Task: Add a signature Marcus Martinez containing With heartfelt thanks and warm wishes, Marcus Martinez to email address softage.3@softage.net and add a label Consulting contracts
Action: Mouse moved to (80, 106)
Screenshot: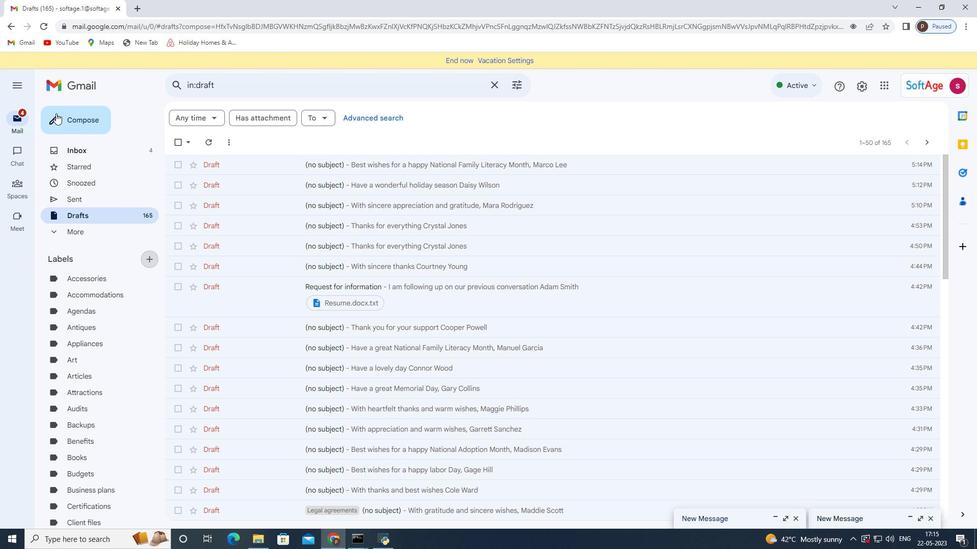 
Action: Mouse pressed left at (80, 106)
Screenshot: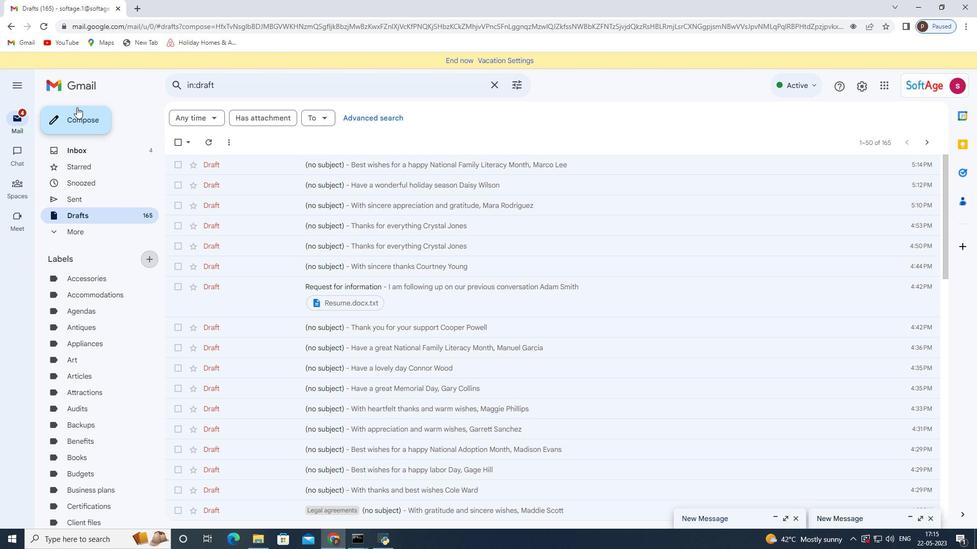 
Action: Mouse moved to (558, 510)
Screenshot: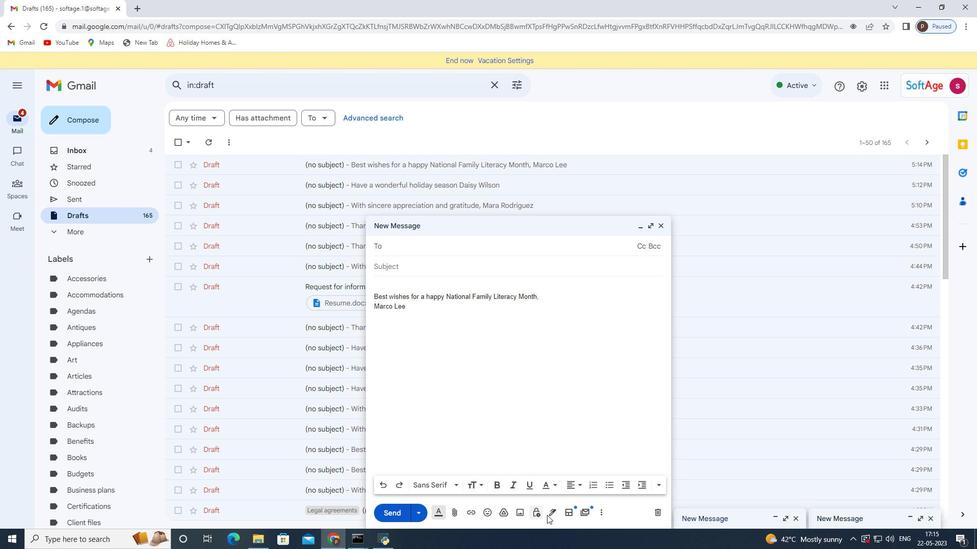 
Action: Mouse pressed left at (558, 510)
Screenshot: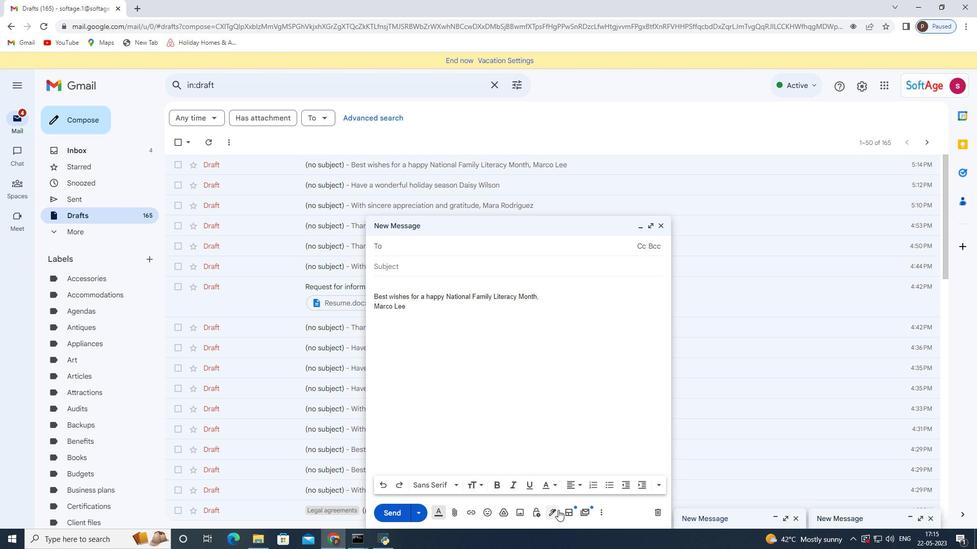 
Action: Mouse moved to (598, 458)
Screenshot: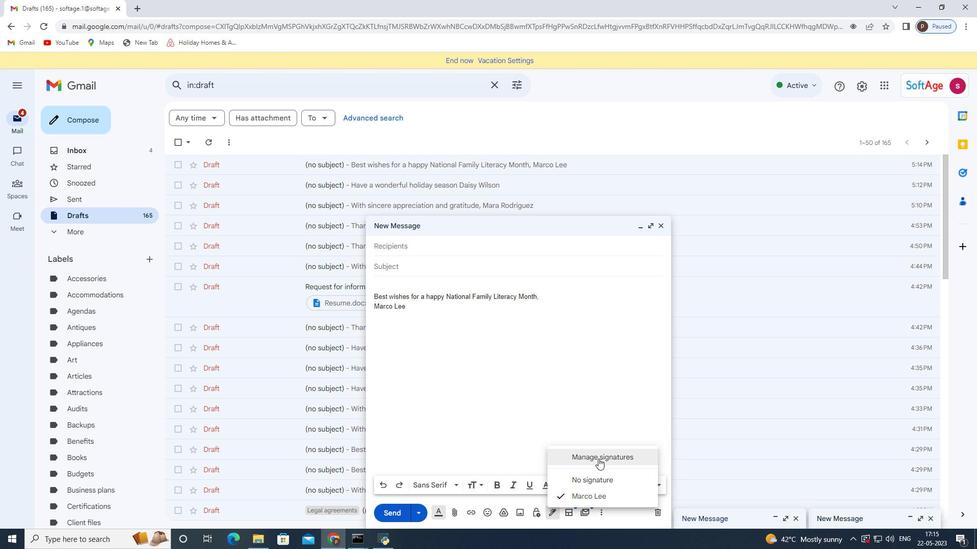 
Action: Mouse pressed left at (598, 458)
Screenshot: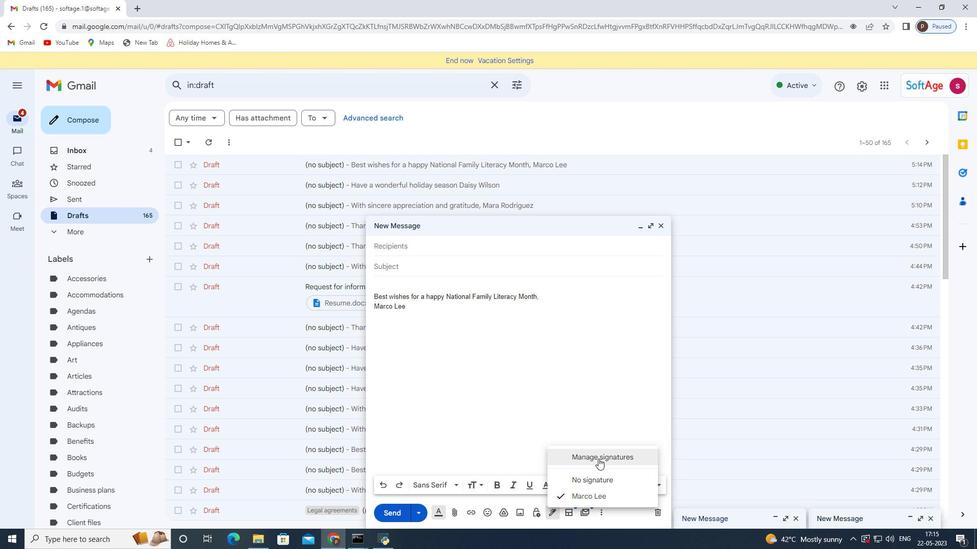 
Action: Mouse moved to (664, 225)
Screenshot: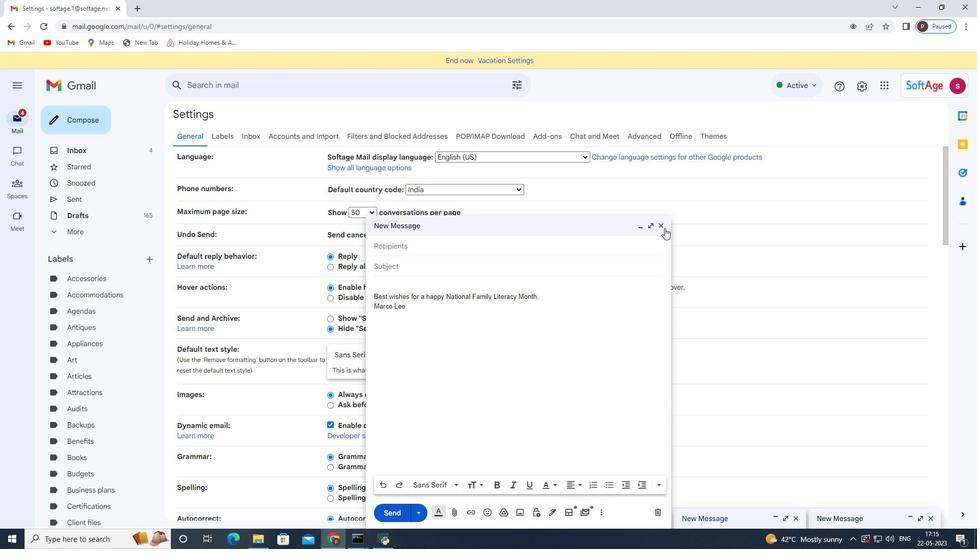 
Action: Mouse pressed left at (664, 225)
Screenshot: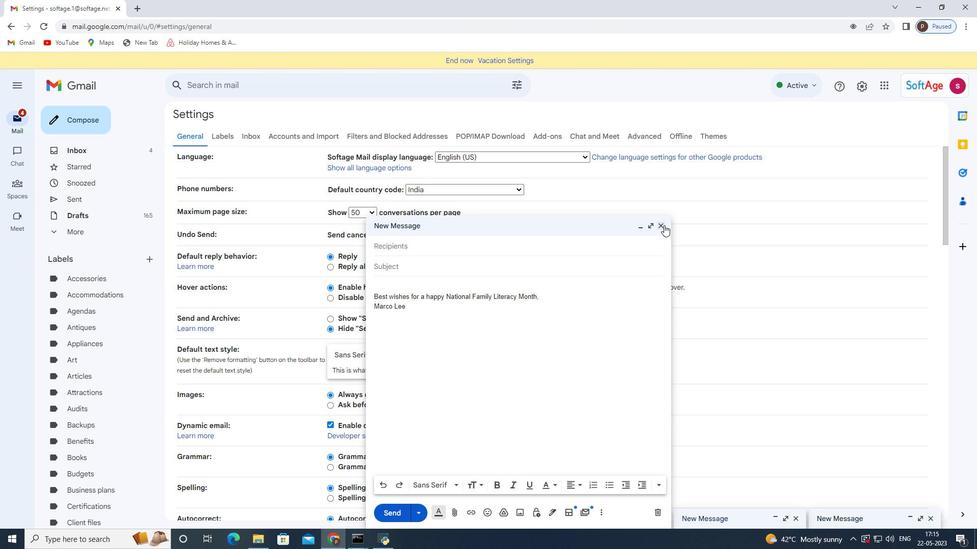
Action: Mouse moved to (246, 312)
Screenshot: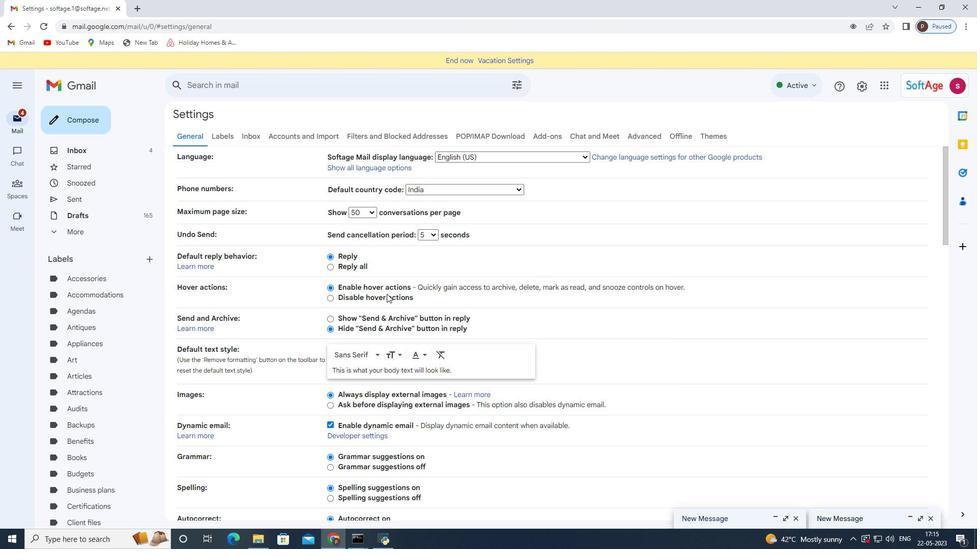 
Action: Mouse scrolled (246, 312) with delta (0, 0)
Screenshot: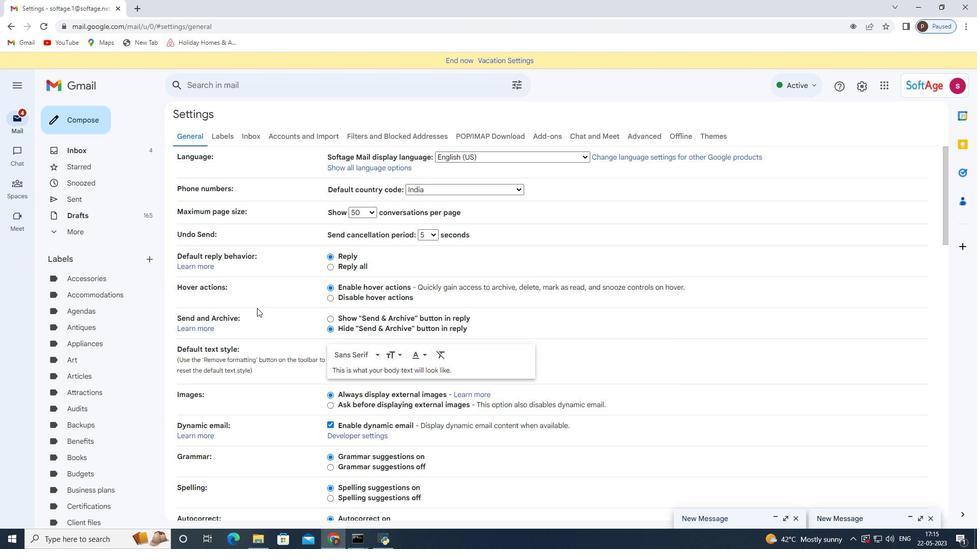 
Action: Mouse moved to (245, 314)
Screenshot: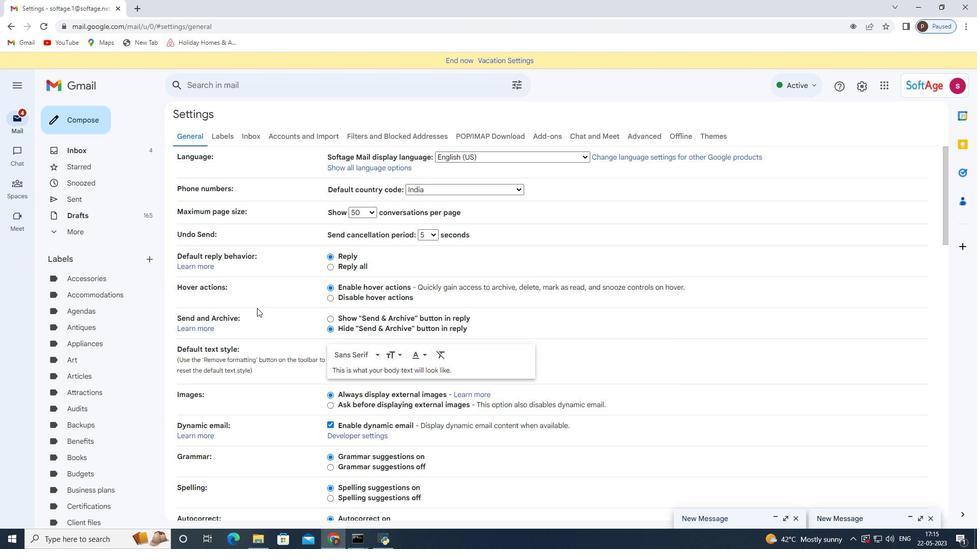 
Action: Mouse scrolled (245, 313) with delta (0, 0)
Screenshot: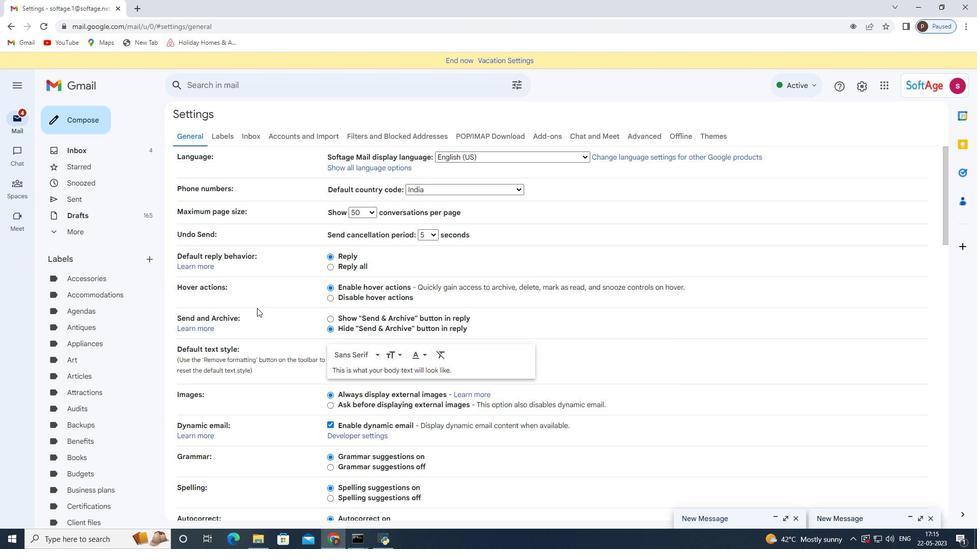 
Action: Mouse moved to (241, 319)
Screenshot: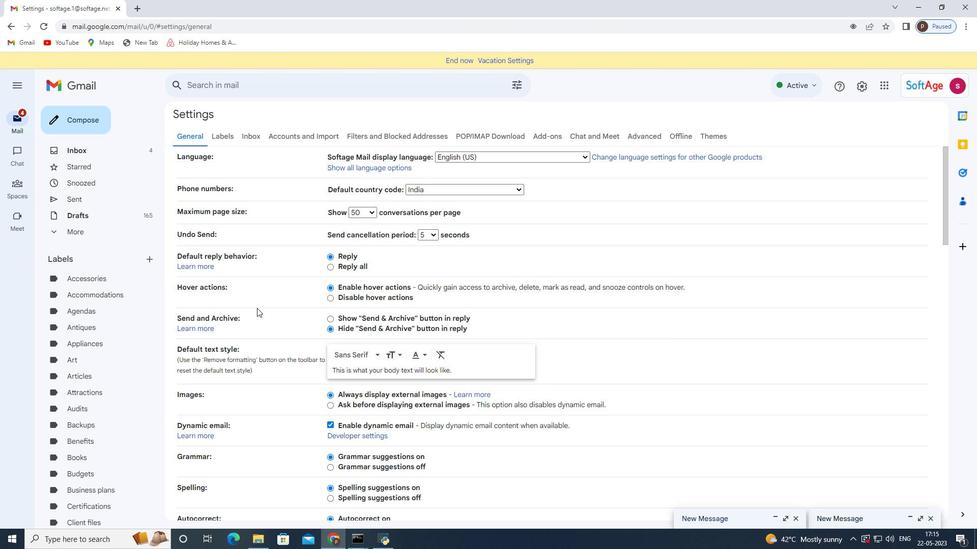 
Action: Mouse scrolled (241, 318) with delta (0, 0)
Screenshot: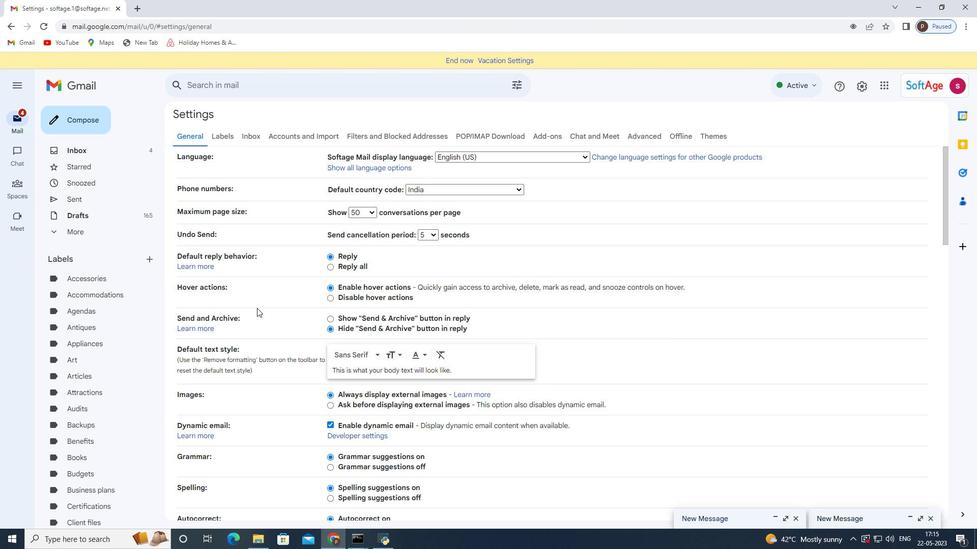 
Action: Mouse moved to (241, 320)
Screenshot: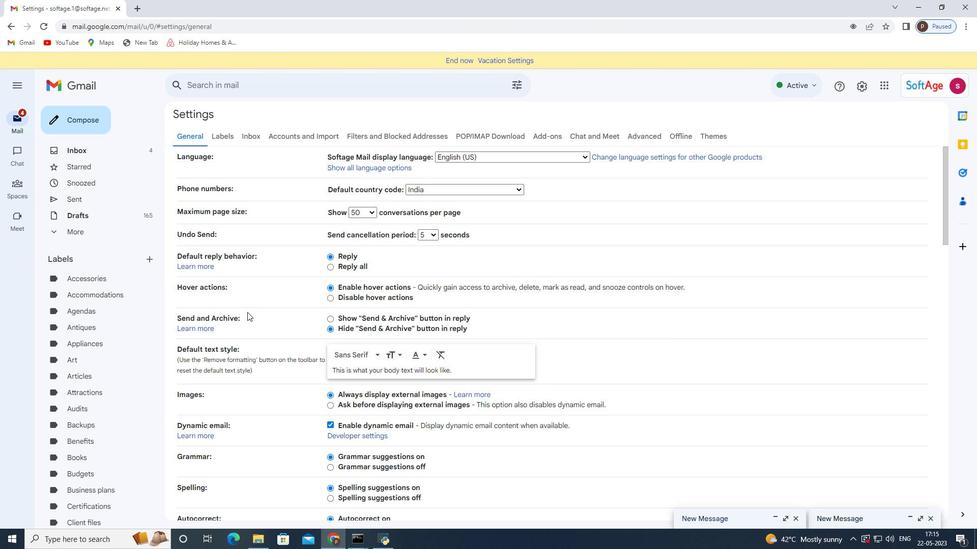 
Action: Mouse scrolled (241, 320) with delta (0, 0)
Screenshot: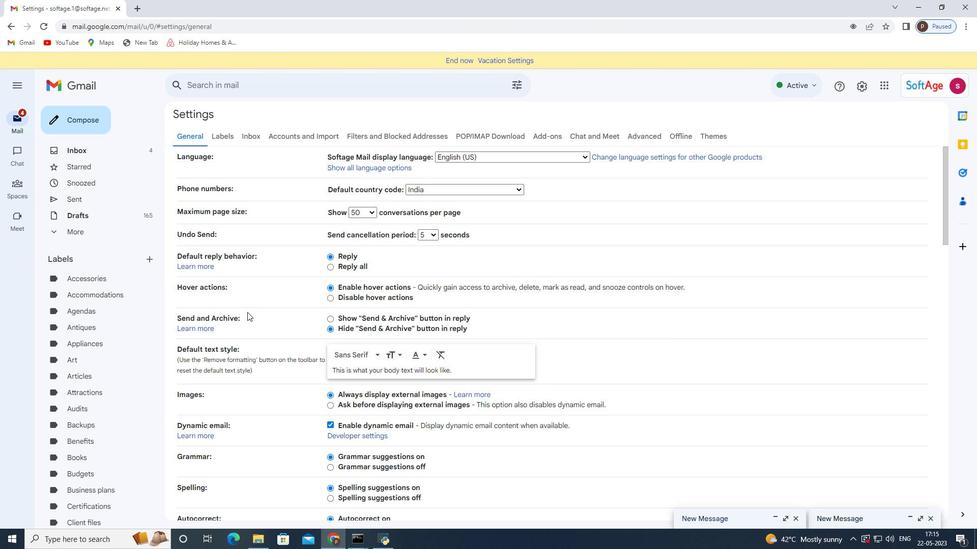 
Action: Mouse moved to (301, 323)
Screenshot: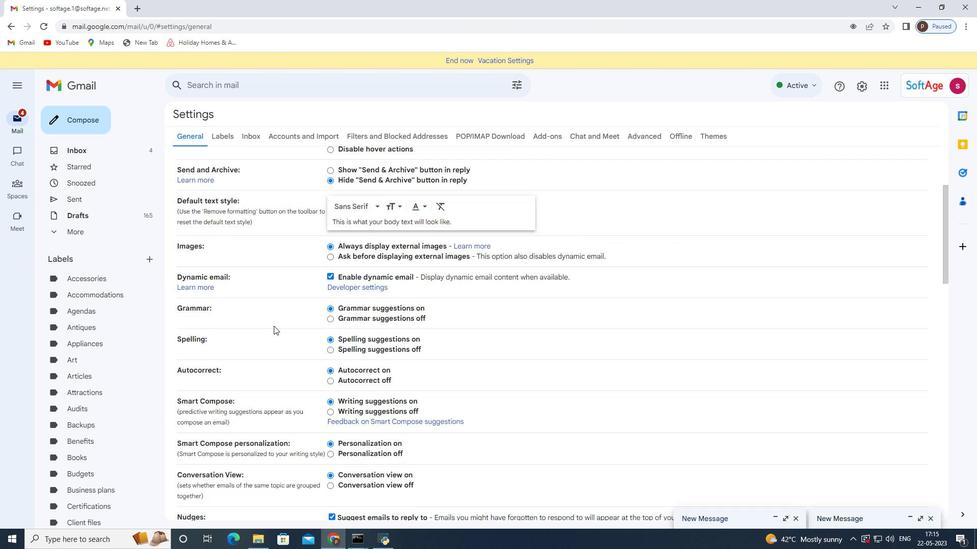 
Action: Mouse scrolled (301, 323) with delta (0, 0)
Screenshot: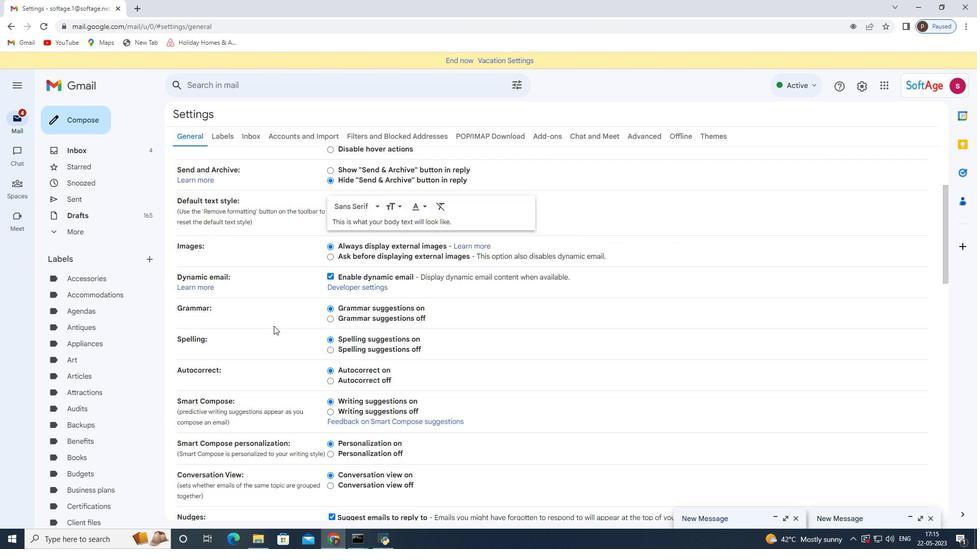 
Action: Mouse scrolled (301, 323) with delta (0, 0)
Screenshot: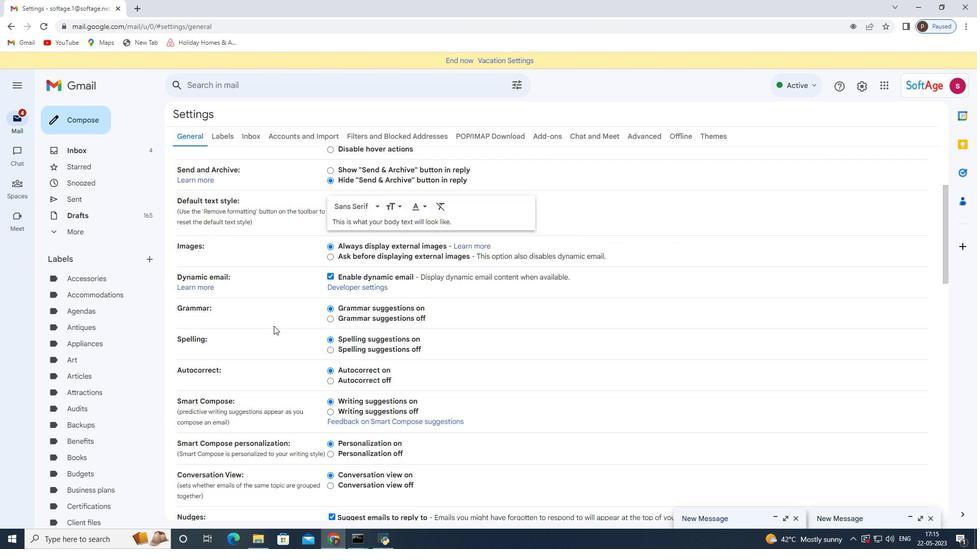 
Action: Mouse scrolled (301, 323) with delta (0, 0)
Screenshot: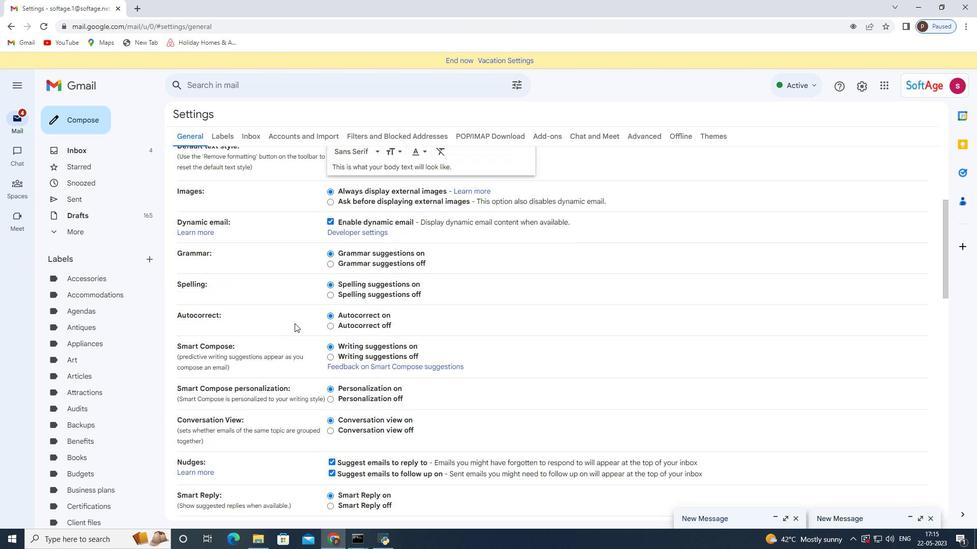 
Action: Mouse scrolled (301, 323) with delta (0, 0)
Screenshot: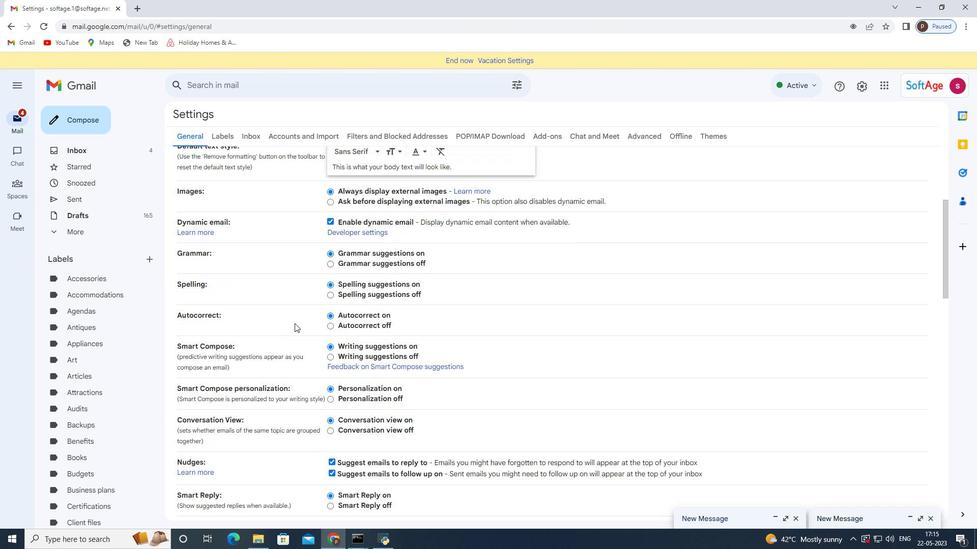 
Action: Mouse moved to (302, 323)
Screenshot: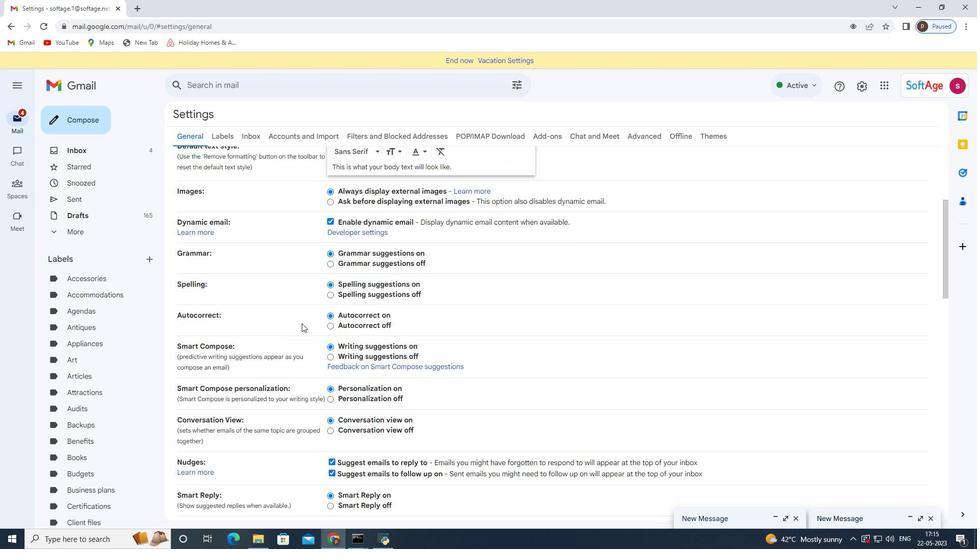 
Action: Mouse scrolled (302, 323) with delta (0, 0)
Screenshot: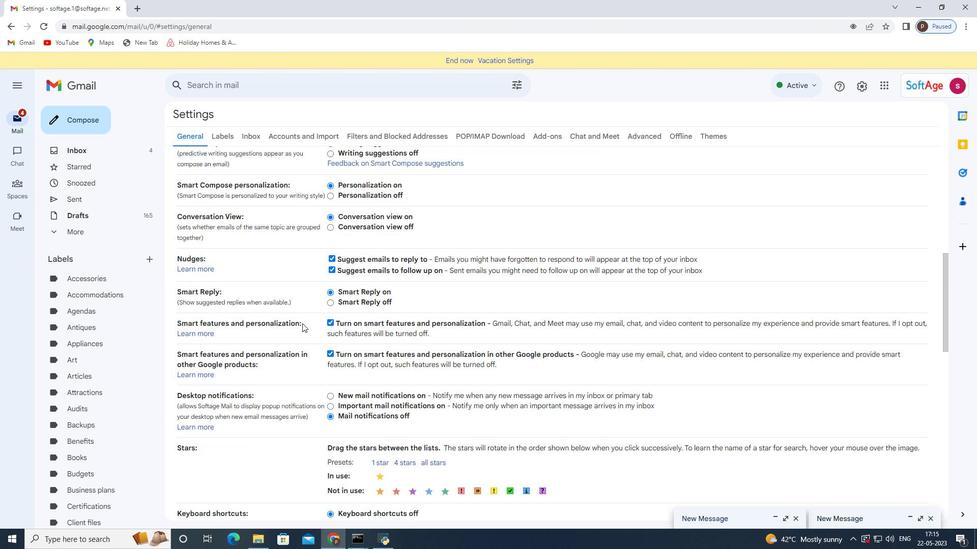 
Action: Mouse scrolled (302, 323) with delta (0, 0)
Screenshot: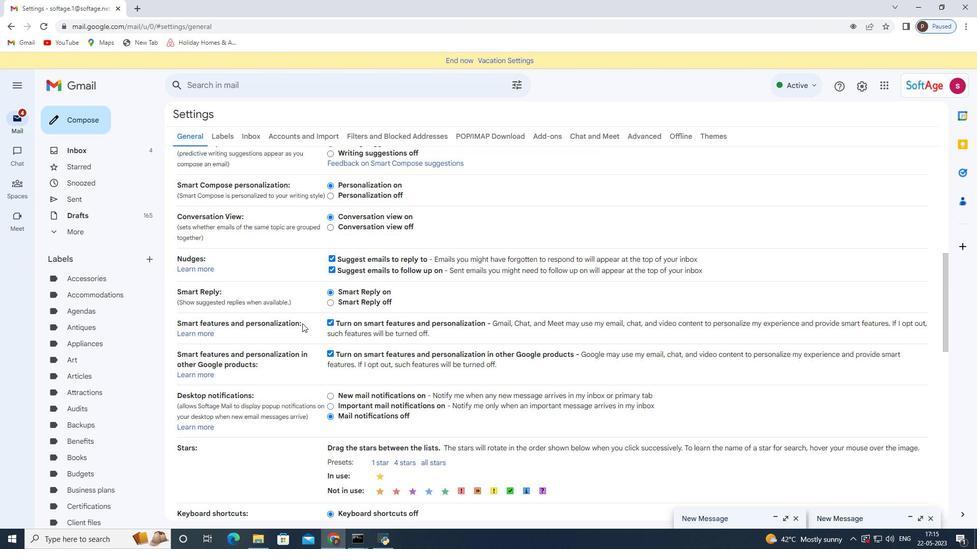 
Action: Mouse scrolled (302, 323) with delta (0, 0)
Screenshot: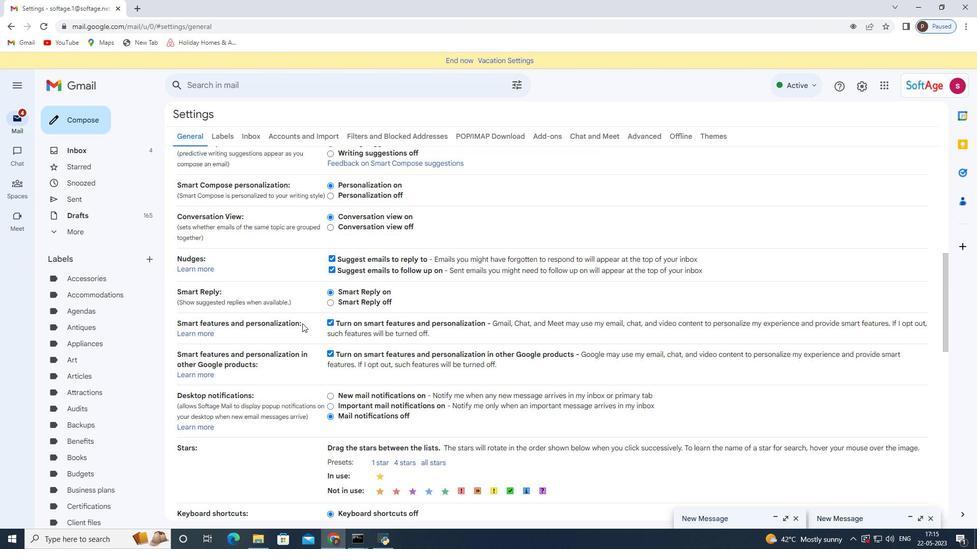 
Action: Mouse scrolled (302, 323) with delta (0, 0)
Screenshot: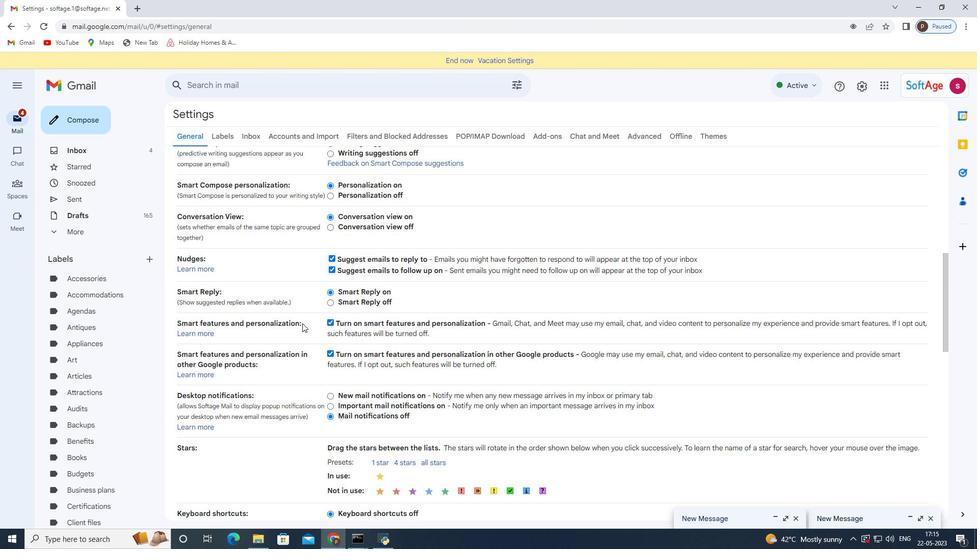 
Action: Mouse moved to (306, 323)
Screenshot: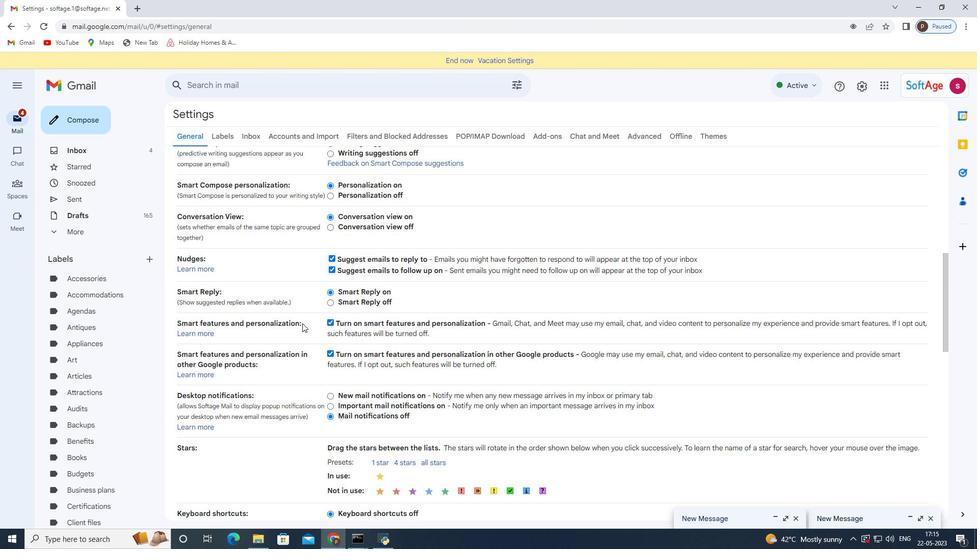 
Action: Mouse scrolled (306, 322) with delta (0, 0)
Screenshot: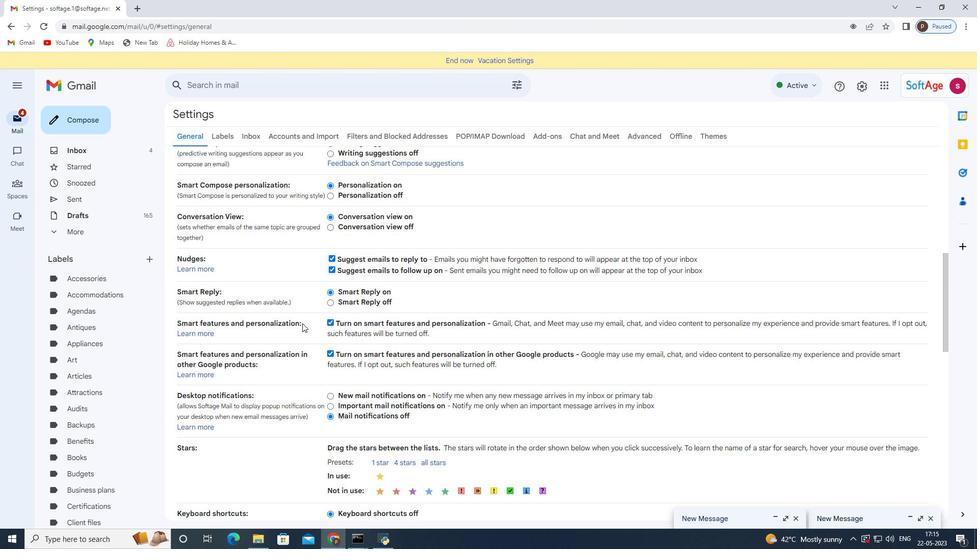 
Action: Mouse moved to (432, 400)
Screenshot: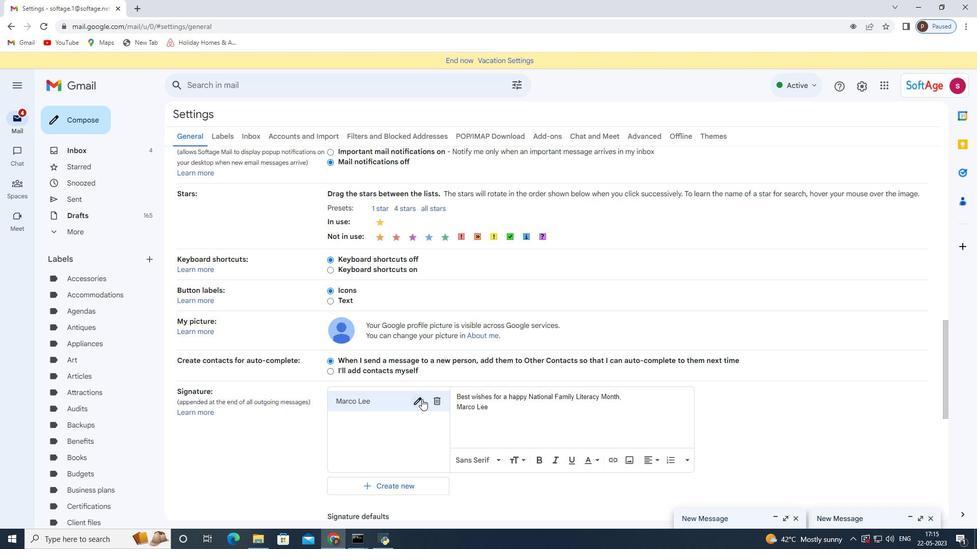 
Action: Mouse pressed left at (432, 400)
Screenshot: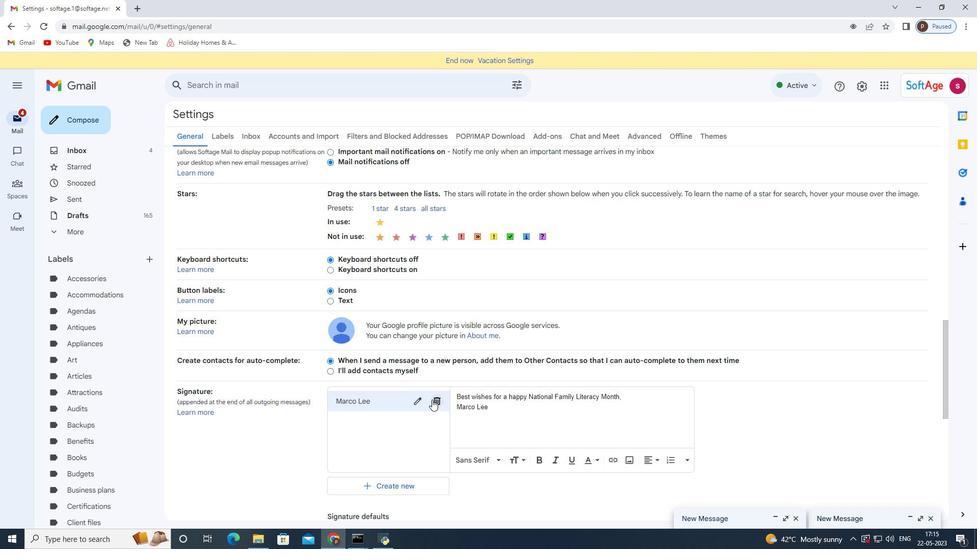 
Action: Mouse moved to (567, 306)
Screenshot: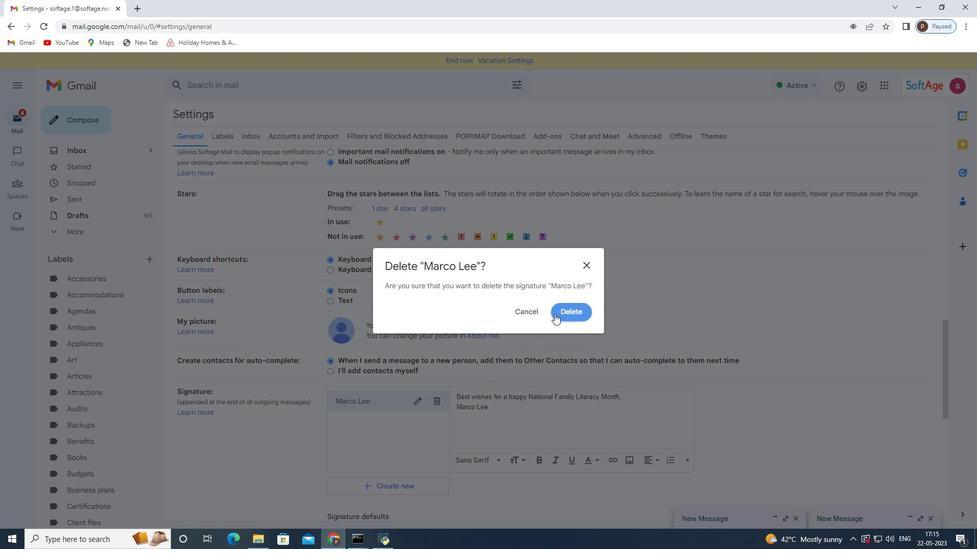 
Action: Mouse pressed left at (567, 306)
Screenshot: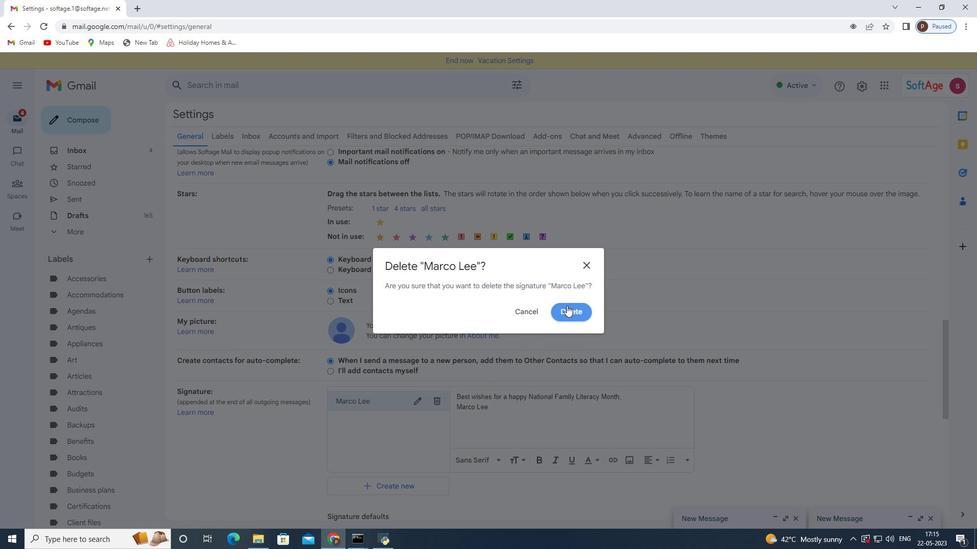 
Action: Mouse moved to (351, 409)
Screenshot: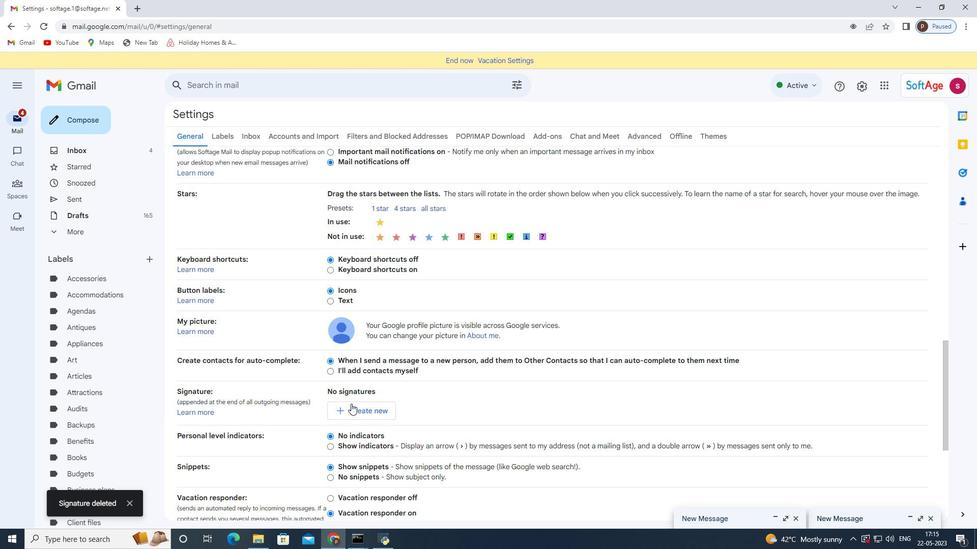 
Action: Mouse pressed left at (351, 409)
Screenshot: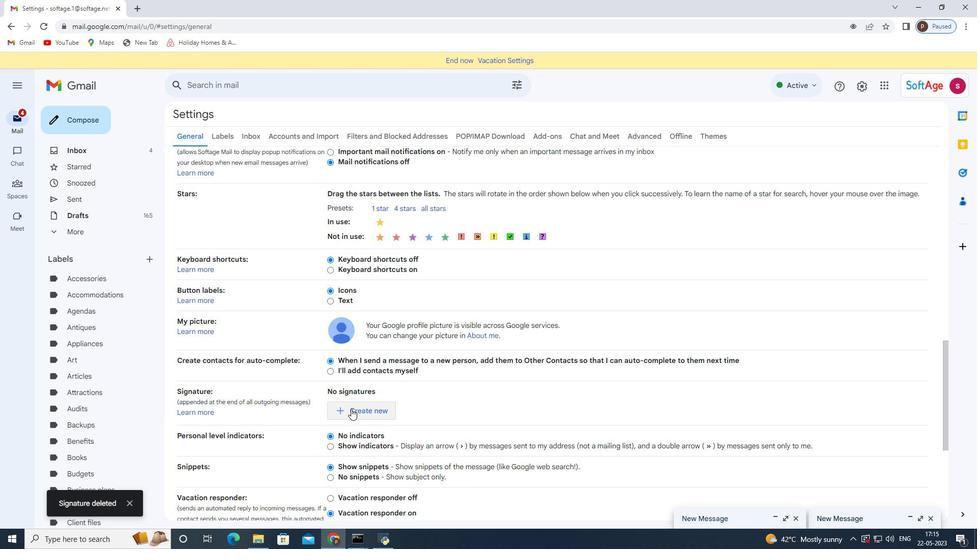 
Action: Mouse moved to (398, 288)
Screenshot: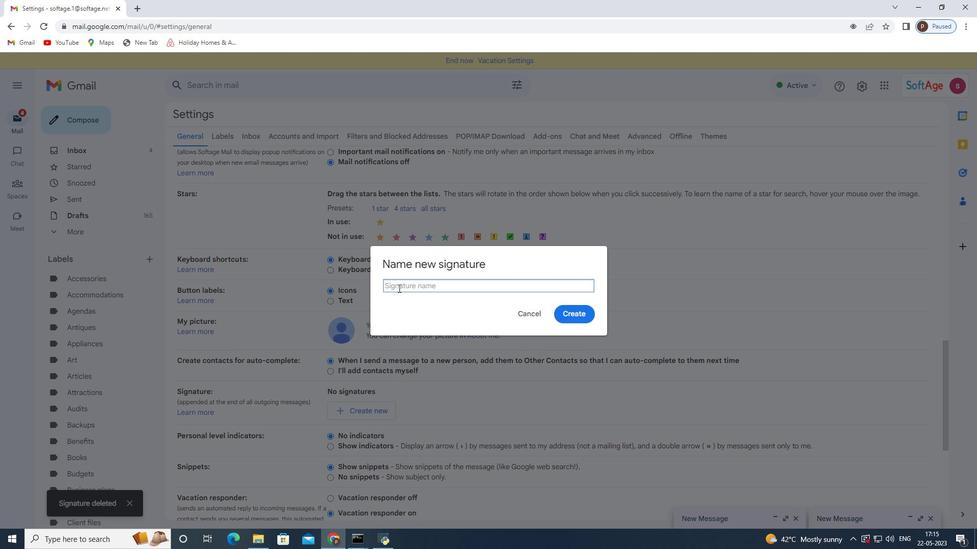 
Action: Mouse pressed left at (398, 288)
Screenshot: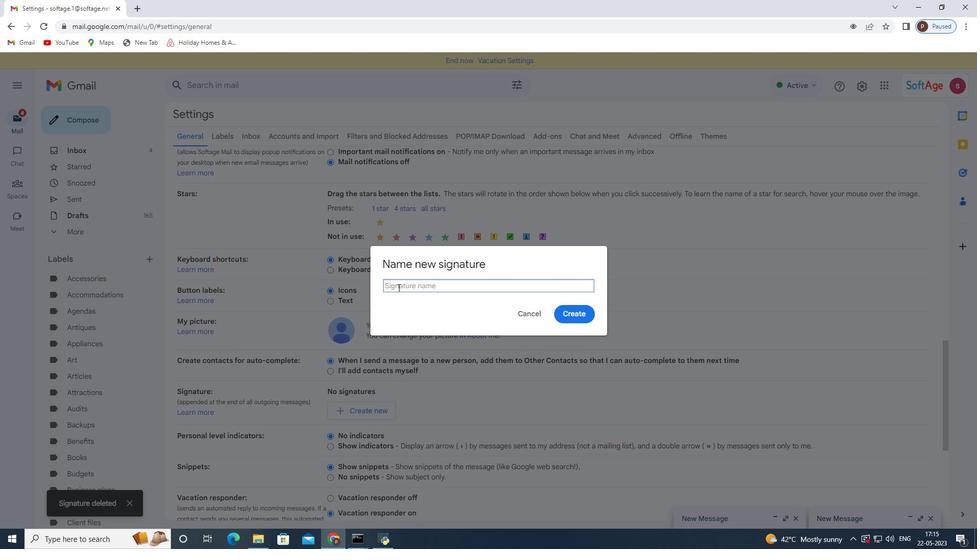 
Action: Key pressed <Key.shift>Marcus<Key.space><Key.shift>Martinez
Screenshot: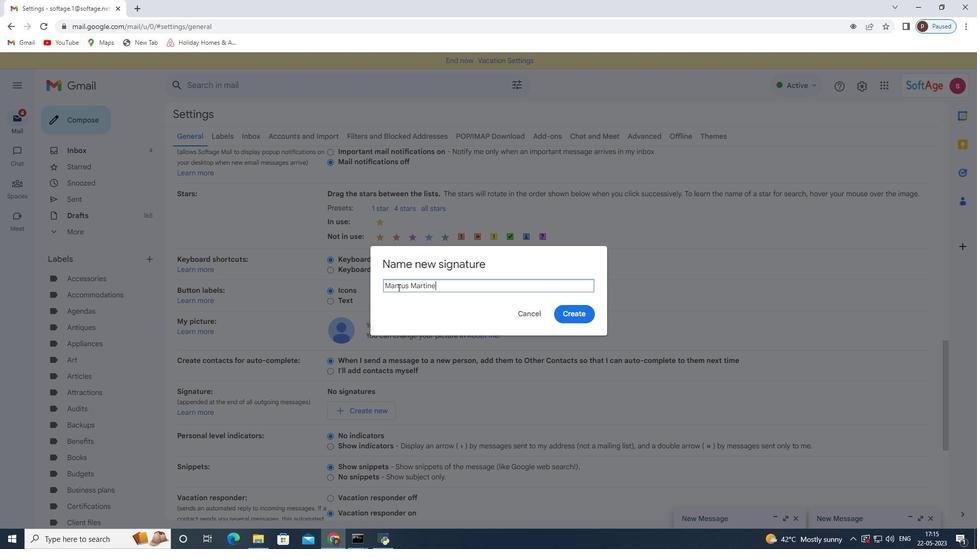 
Action: Mouse moved to (567, 316)
Screenshot: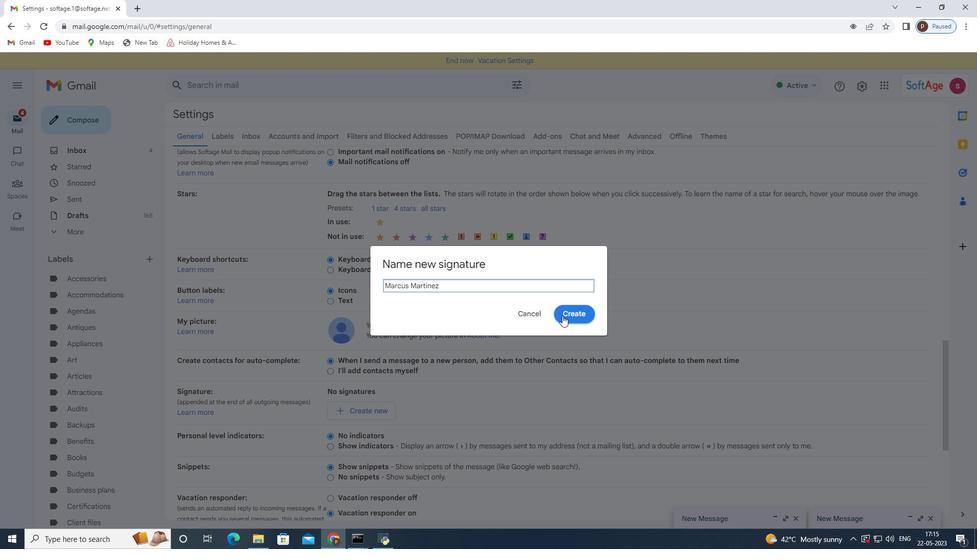 
Action: Mouse pressed left at (567, 316)
Screenshot: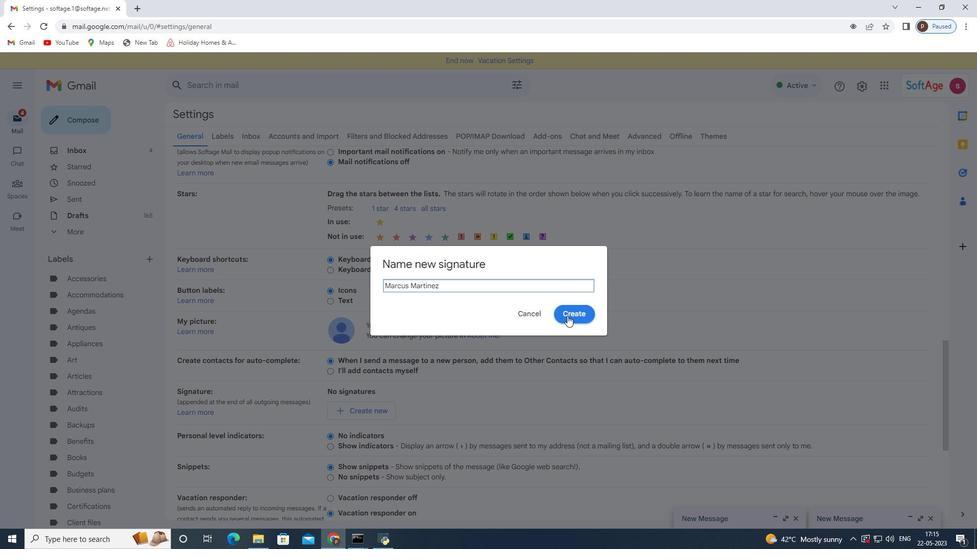 
Action: Mouse moved to (415, 332)
Screenshot: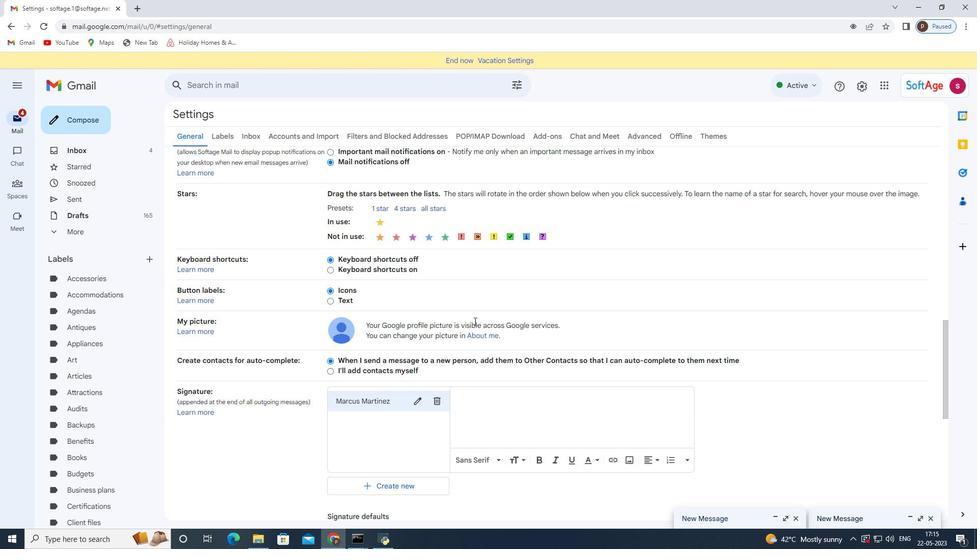 
Action: Mouse scrolled (415, 331) with delta (0, 0)
Screenshot: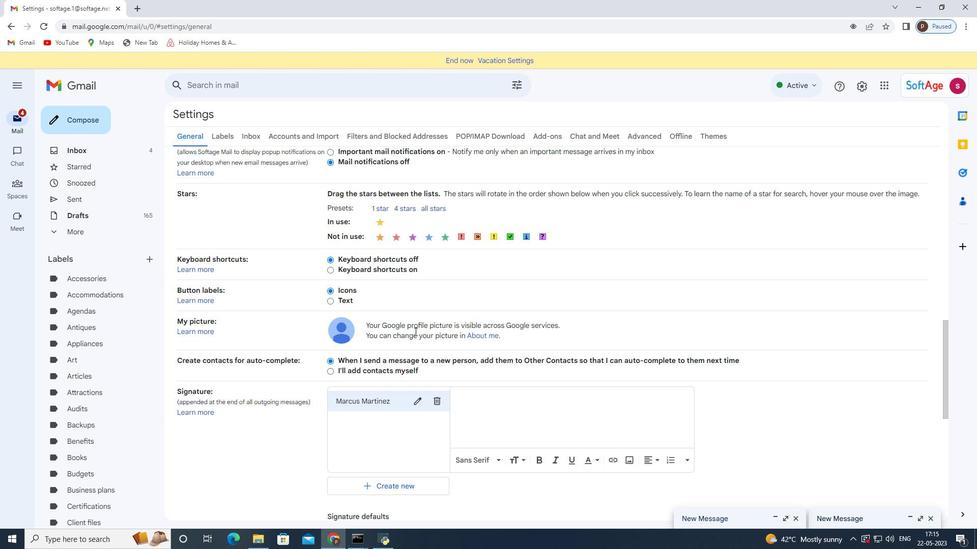 
Action: Mouse moved to (479, 345)
Screenshot: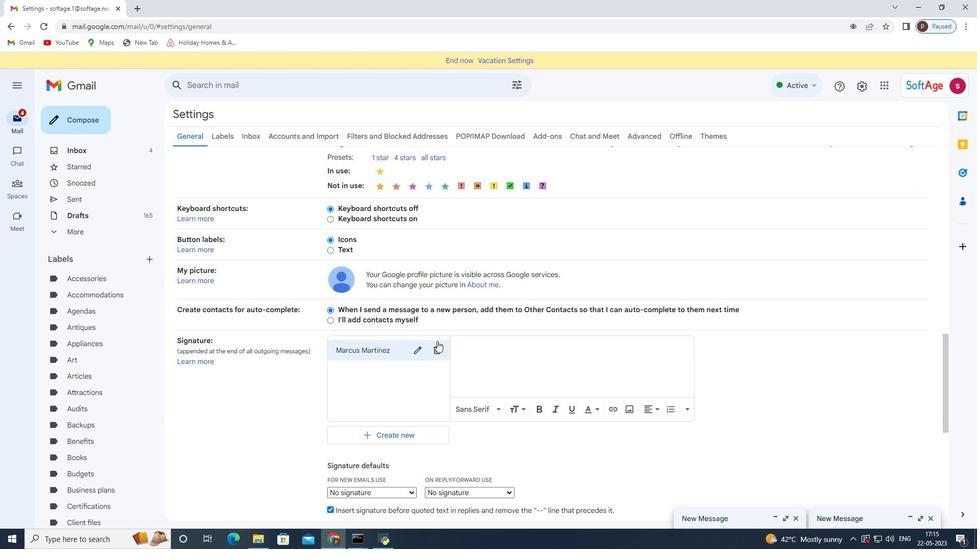 
Action: Mouse pressed left at (479, 345)
Screenshot: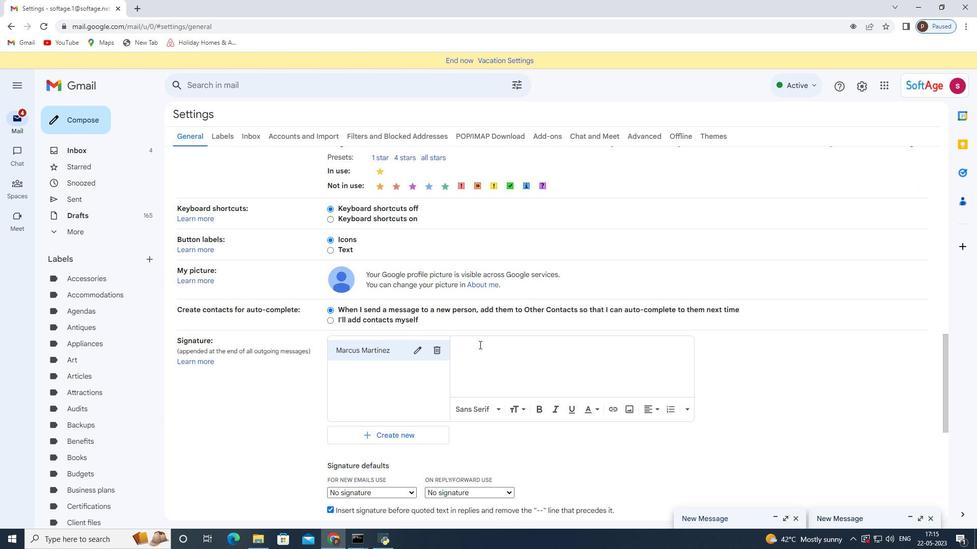 
Action: Key pressed <Key.shift>With<Key.space>heartfelt<Key.space>thanks<Key.space>and<Key.space>warm<Key.space>wishes,<Key.enter><Key.shift>Marcus<Key.space><Key.shift>Martinez
Screenshot: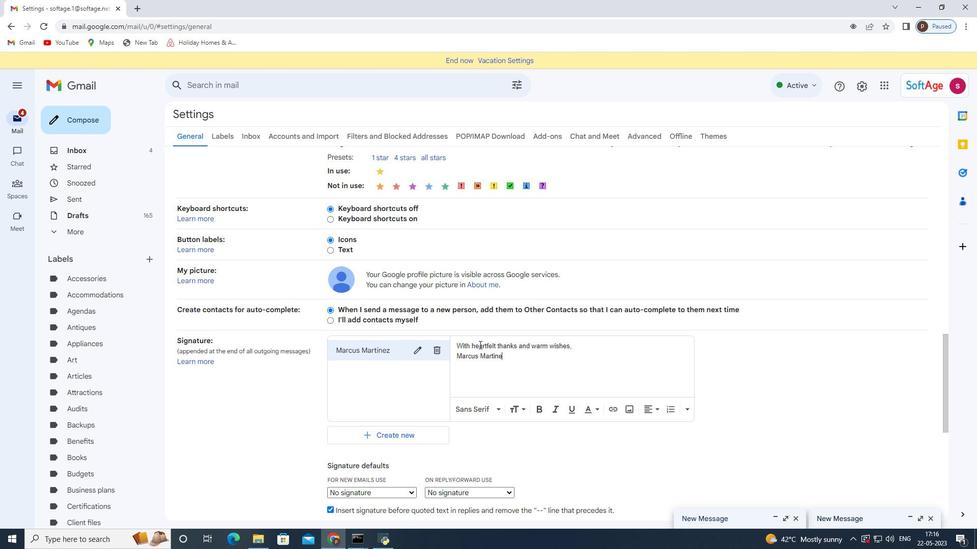
Action: Mouse moved to (482, 345)
Screenshot: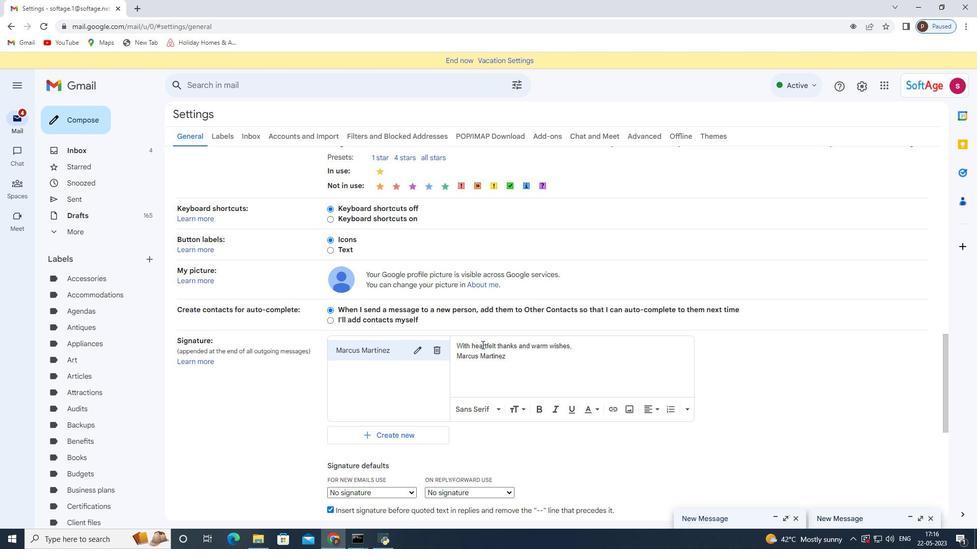
Action: Mouse scrolled (482, 344) with delta (0, 0)
Screenshot: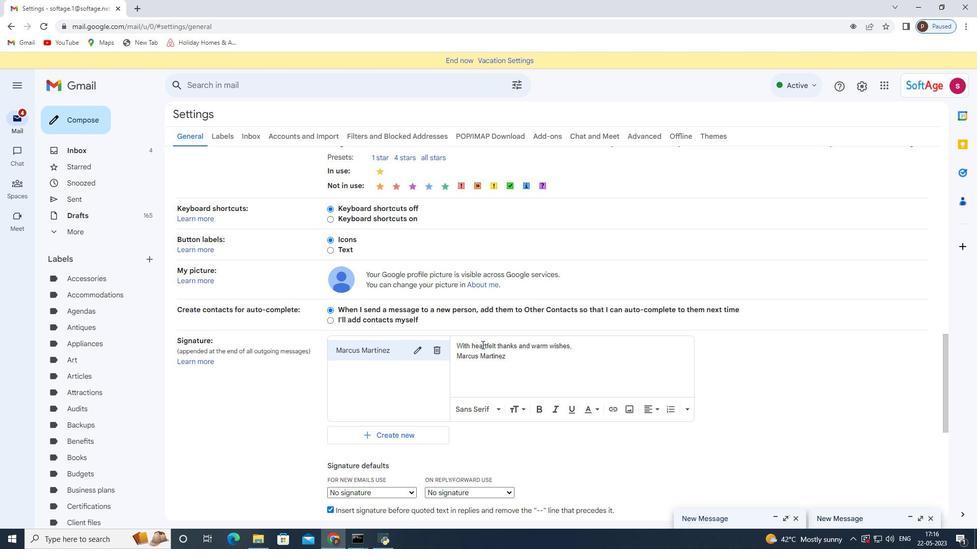 
Action: Mouse moved to (482, 346)
Screenshot: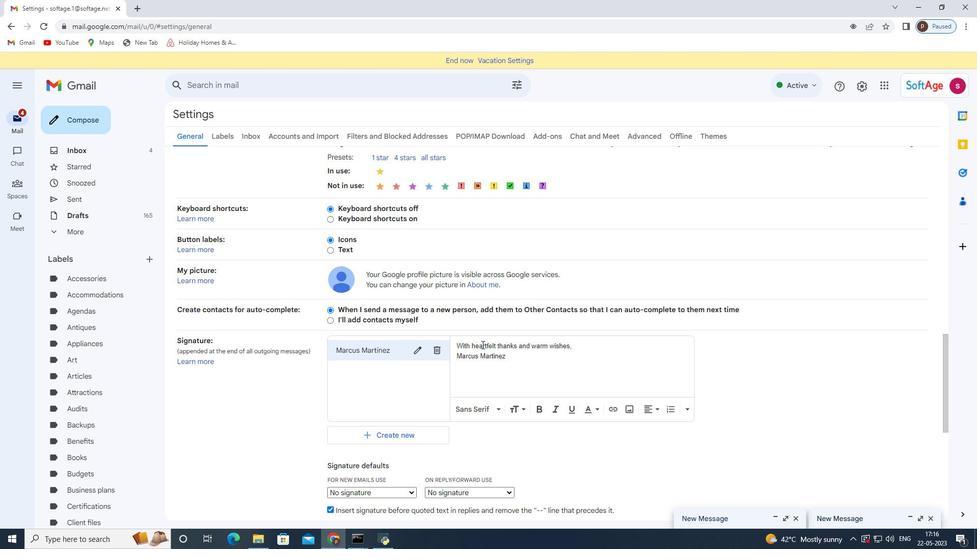 
Action: Mouse scrolled (482, 345) with delta (0, 0)
Screenshot: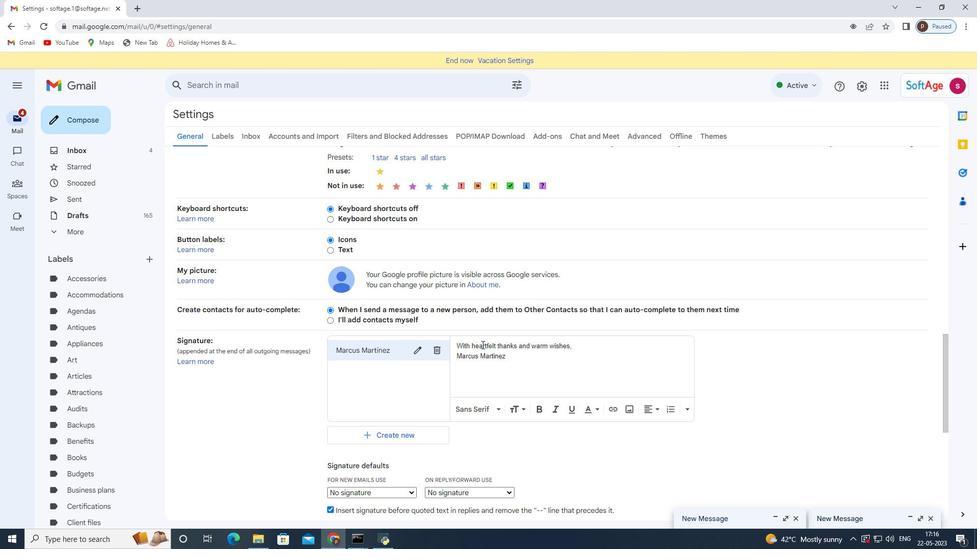
Action: Mouse moved to (380, 392)
Screenshot: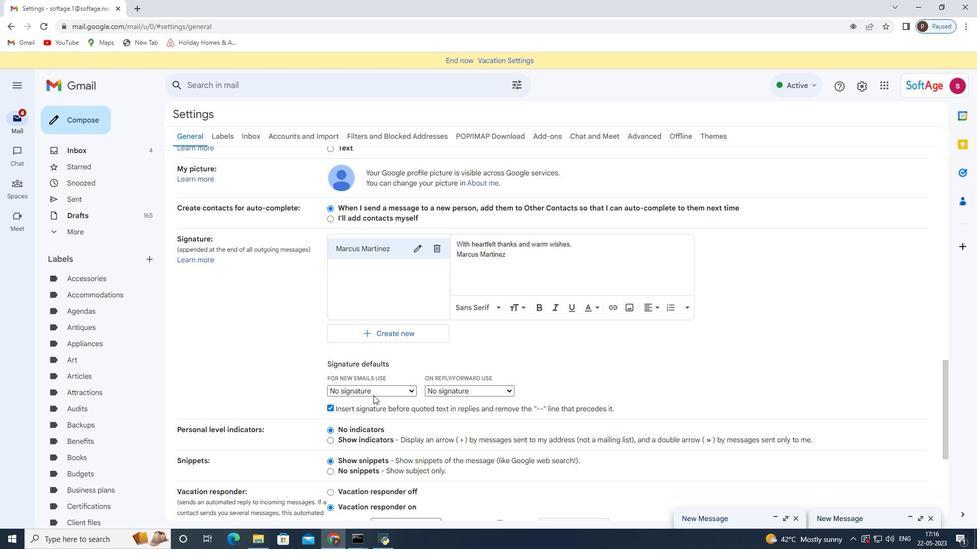 
Action: Mouse pressed left at (380, 392)
Screenshot: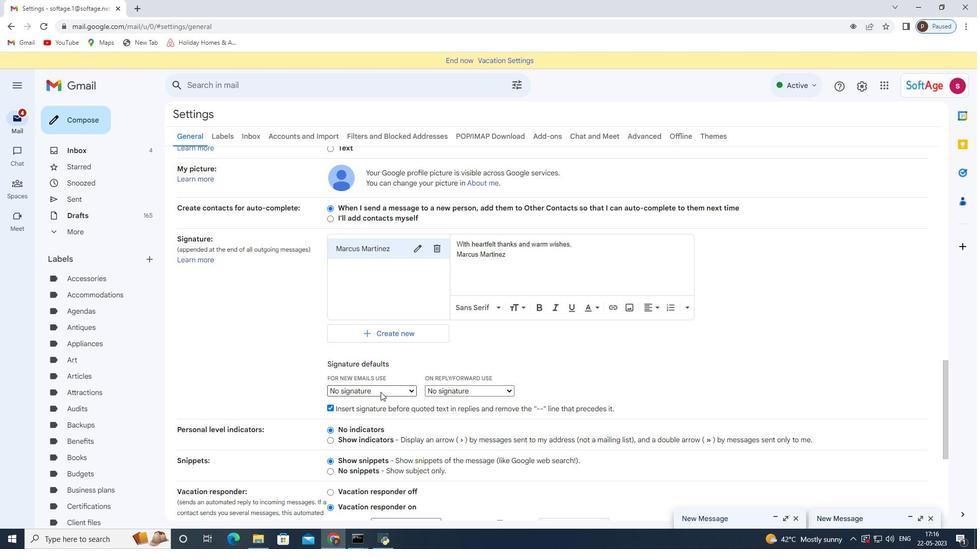 
Action: Mouse moved to (383, 407)
Screenshot: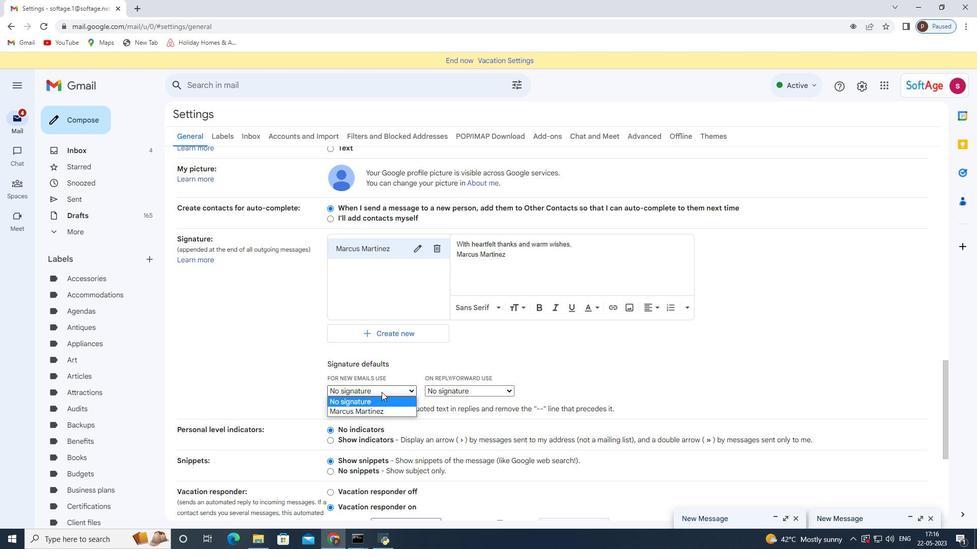 
Action: Mouse pressed left at (383, 407)
Screenshot: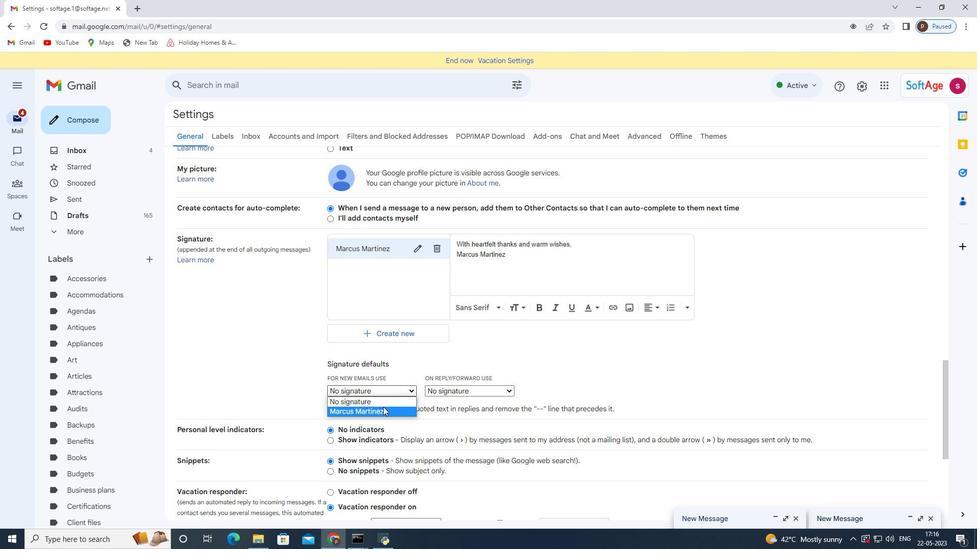 
Action: Mouse moved to (451, 396)
Screenshot: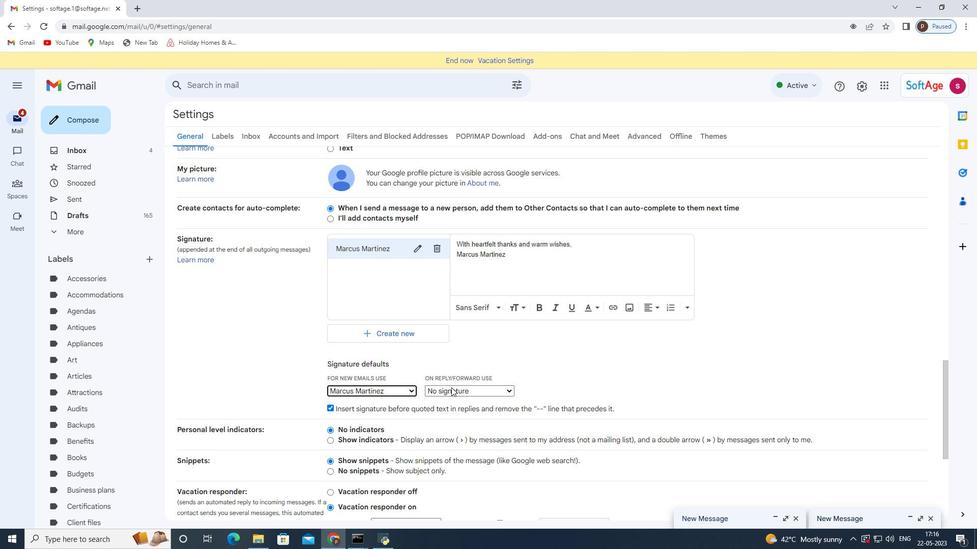 
Action: Mouse pressed left at (451, 396)
Screenshot: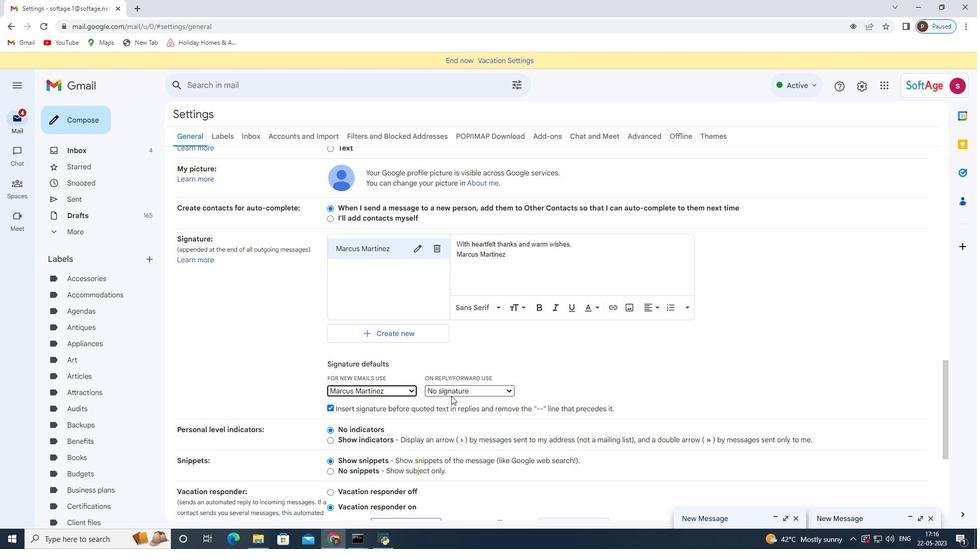 
Action: Mouse moved to (455, 414)
Screenshot: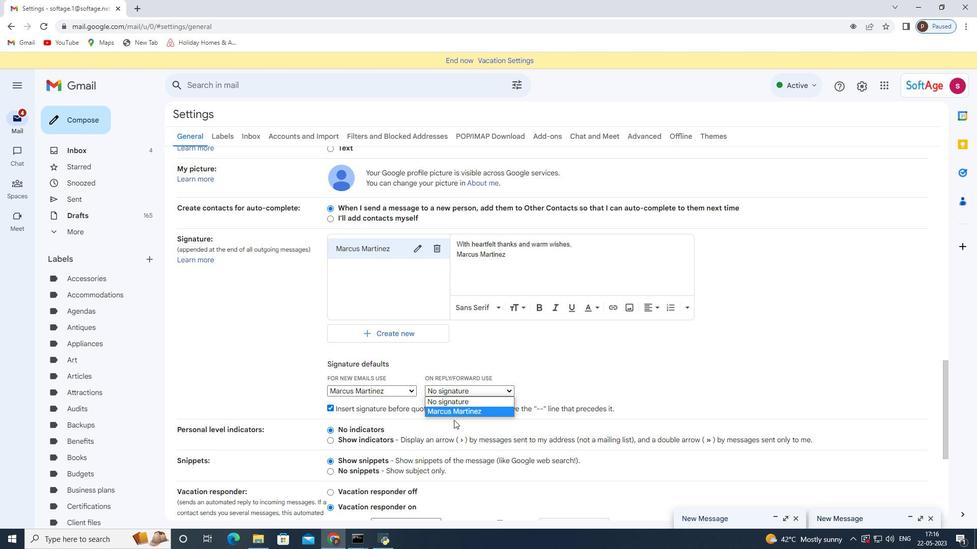 
Action: Mouse pressed left at (455, 414)
Screenshot: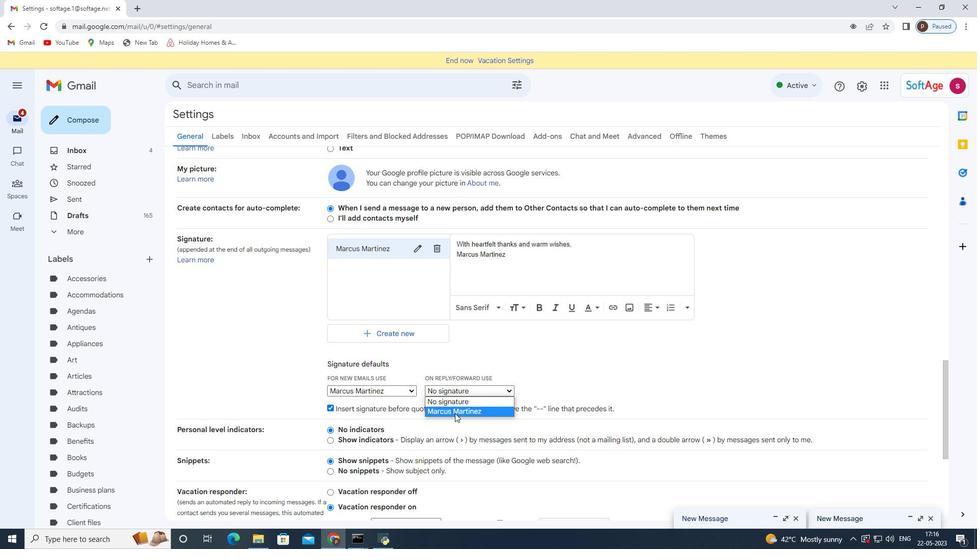 
Action: Mouse moved to (452, 414)
Screenshot: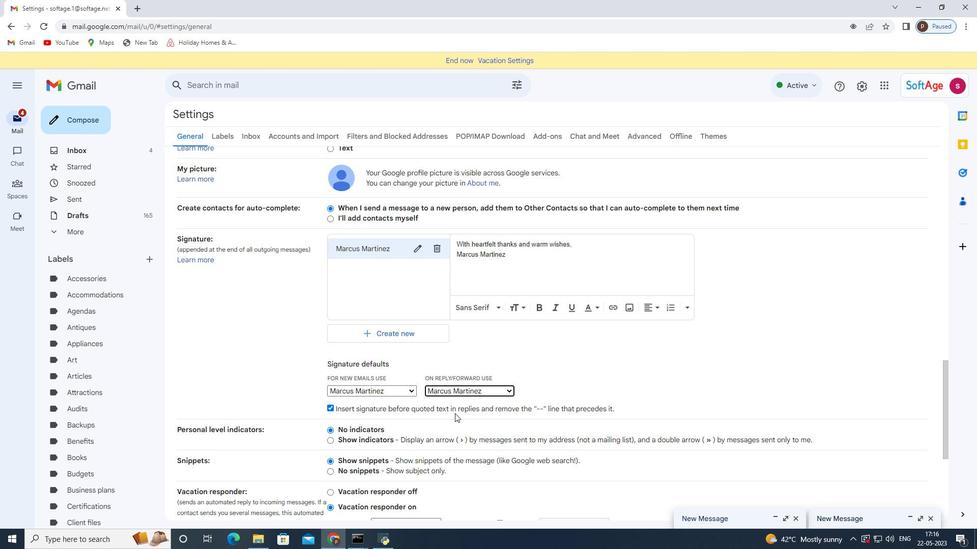 
Action: Mouse scrolled (452, 413) with delta (0, 0)
Screenshot: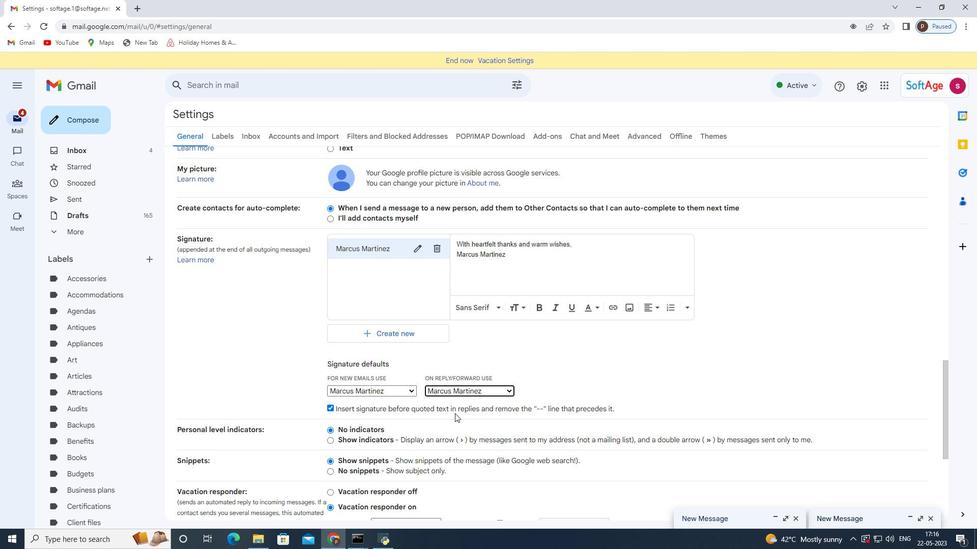 
Action: Mouse moved to (450, 415)
Screenshot: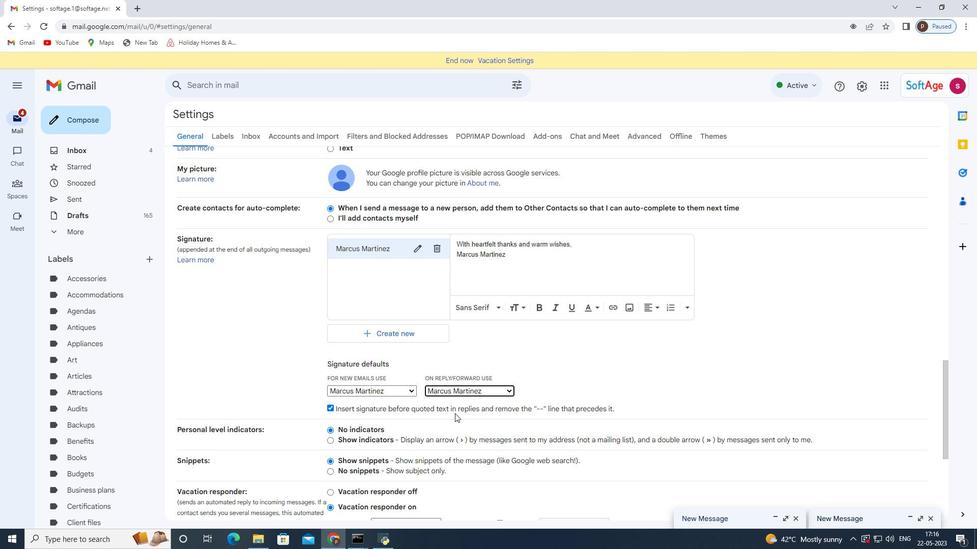 
Action: Mouse scrolled (450, 415) with delta (0, 0)
Screenshot: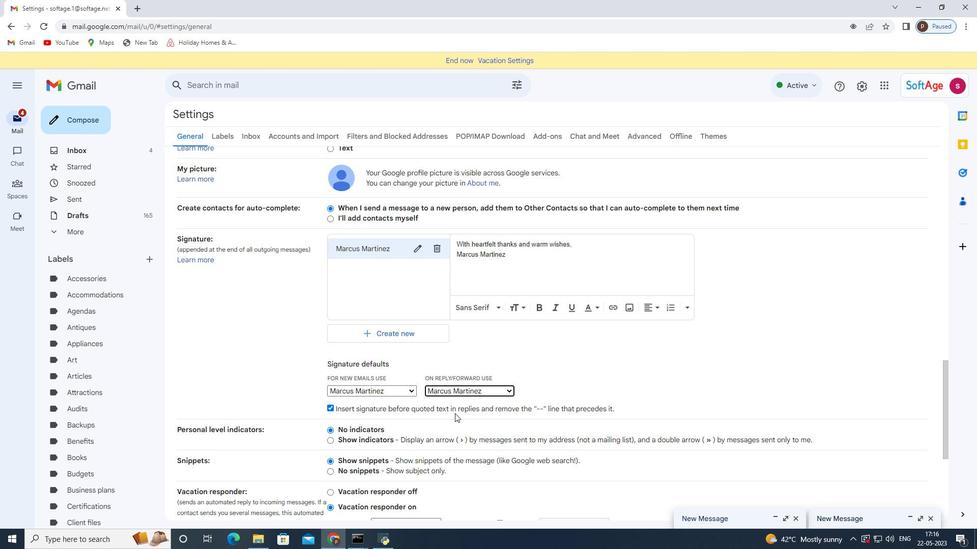
Action: Mouse moved to (449, 417)
Screenshot: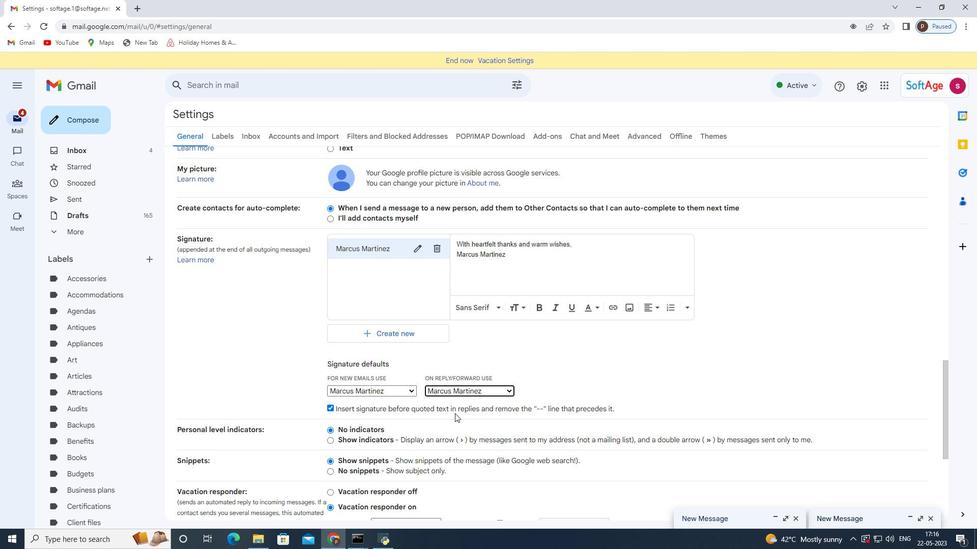 
Action: Mouse scrolled (449, 416) with delta (0, 0)
Screenshot: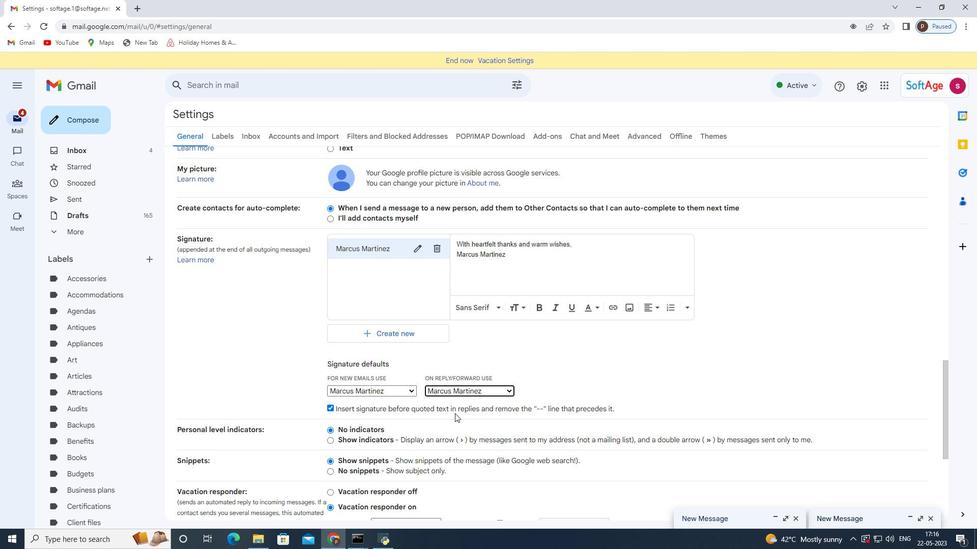 
Action: Mouse moved to (448, 419)
Screenshot: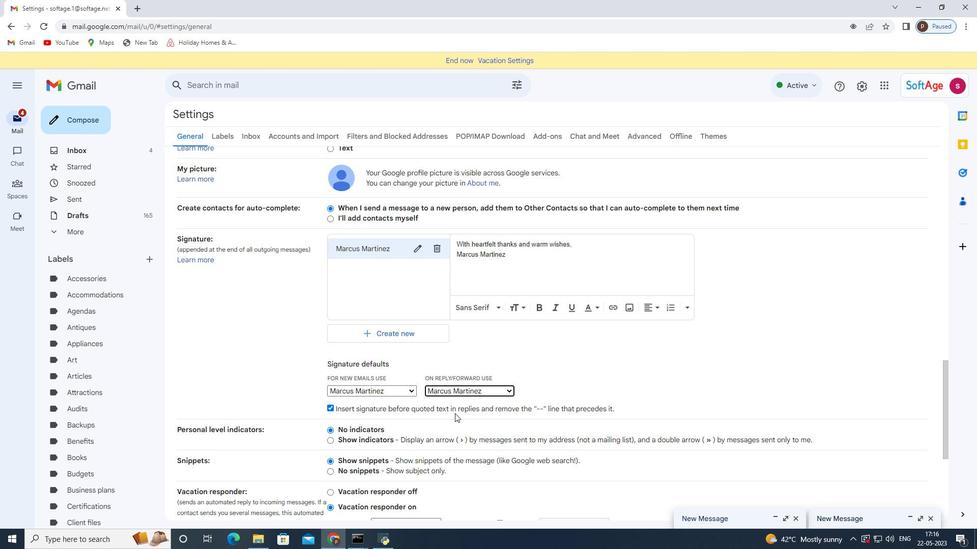 
Action: Mouse scrolled (448, 419) with delta (0, 0)
Screenshot: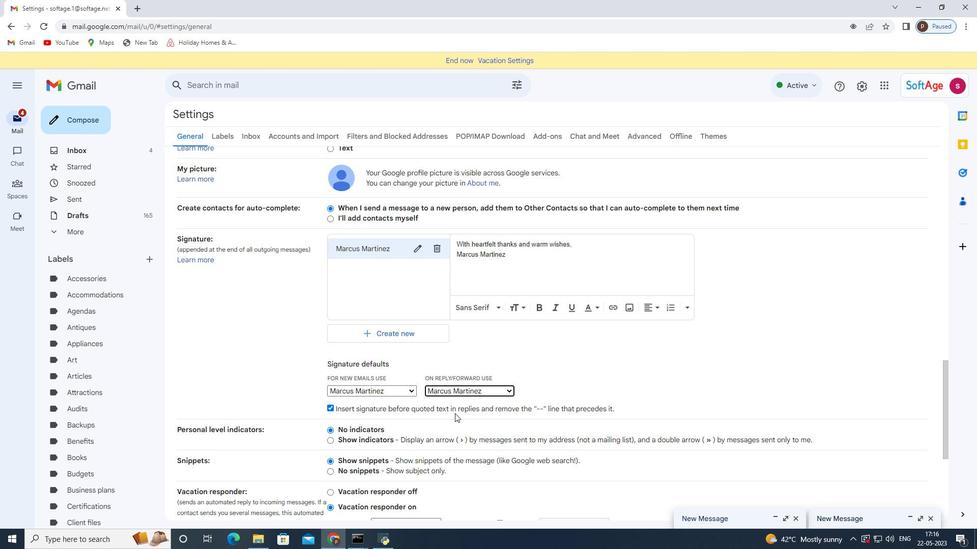 
Action: Mouse moved to (445, 425)
Screenshot: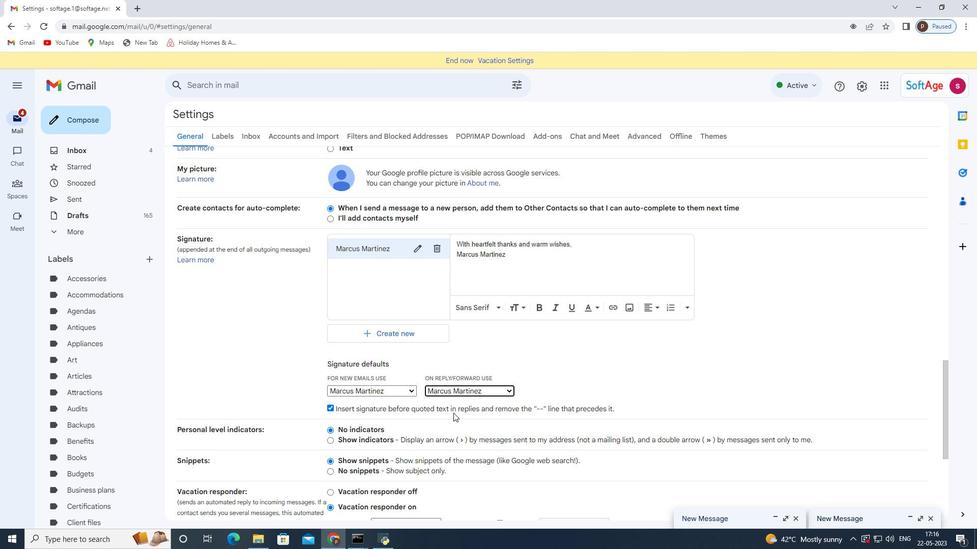 
Action: Mouse scrolled (445, 424) with delta (0, 0)
Screenshot: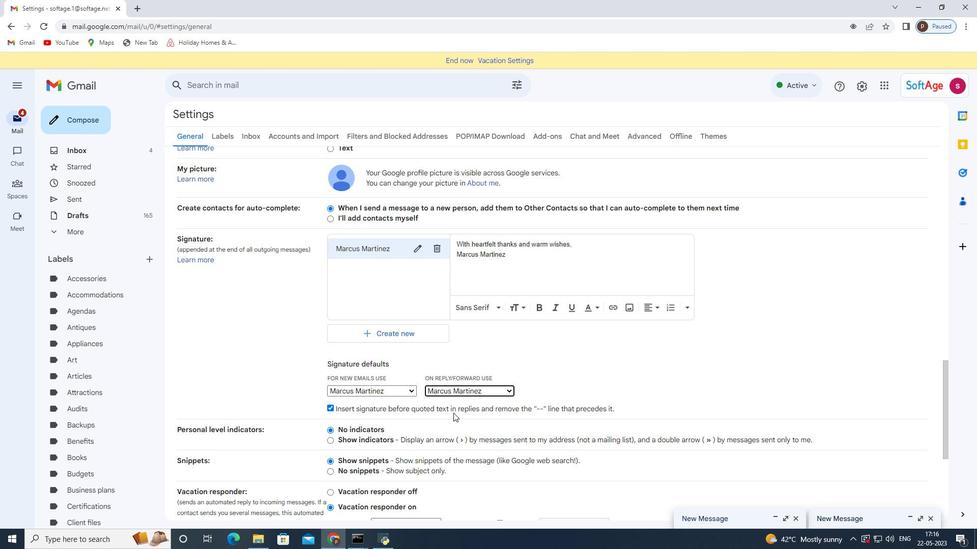 
Action: Mouse moved to (524, 464)
Screenshot: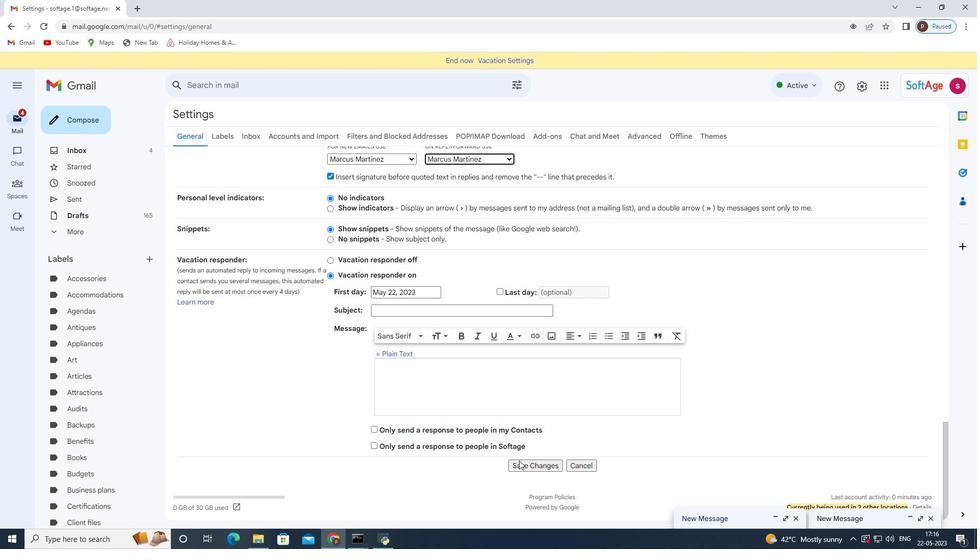 
Action: Mouse pressed left at (524, 464)
Screenshot: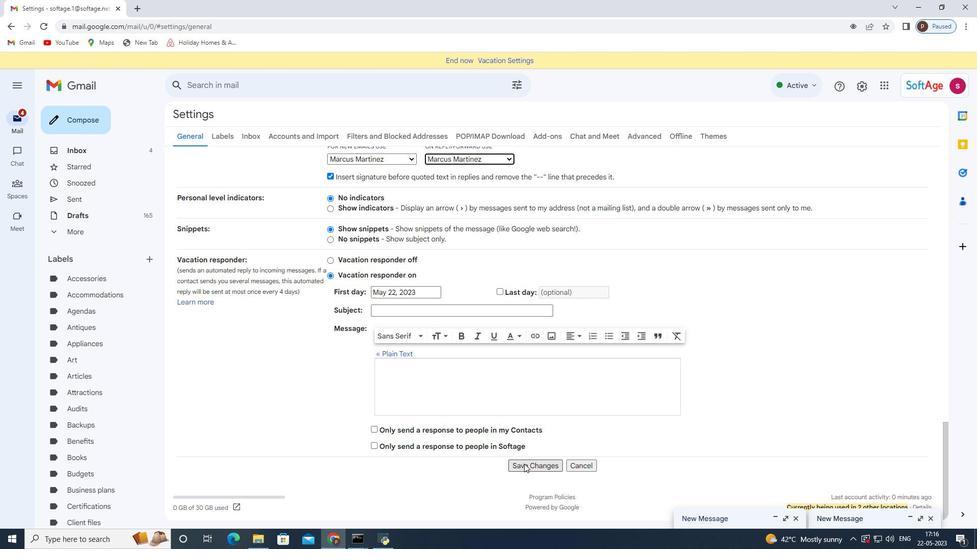 
Action: Mouse moved to (91, 119)
Screenshot: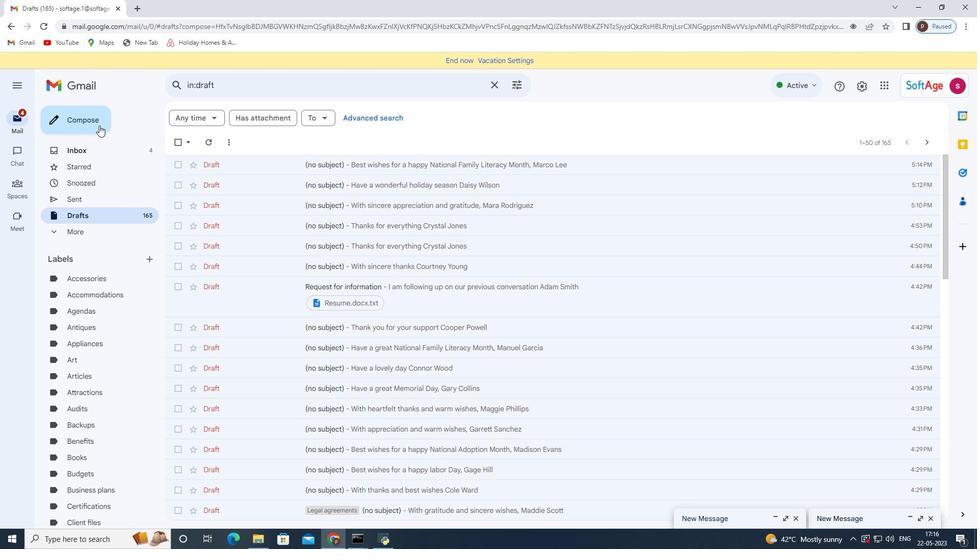 
Action: Mouse pressed left at (91, 119)
Screenshot: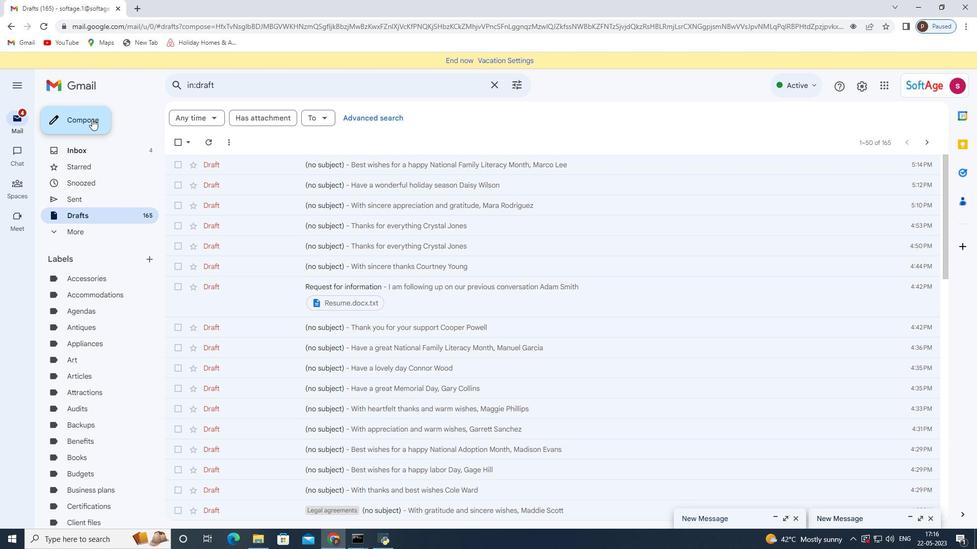 
Action: Mouse moved to (443, 252)
Screenshot: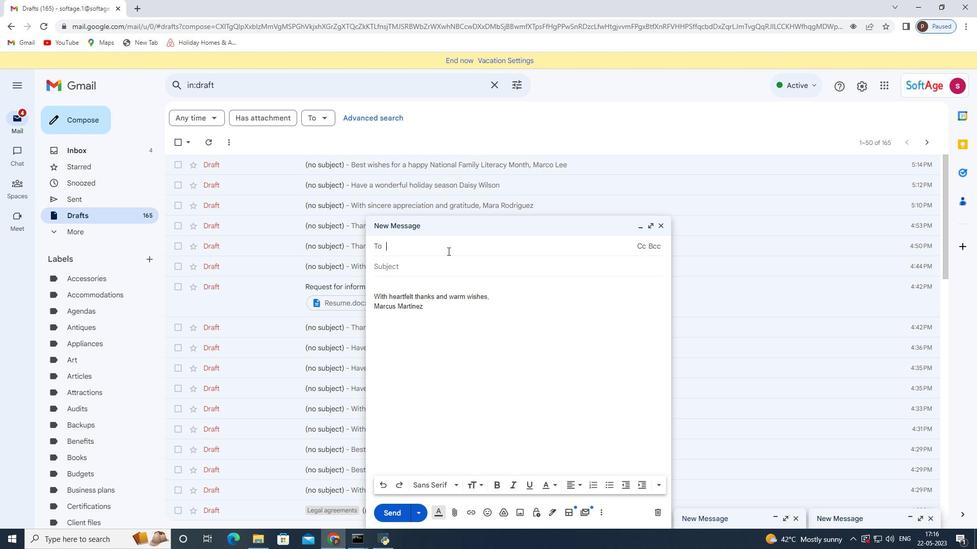 
Action: Mouse pressed left at (443, 252)
Screenshot: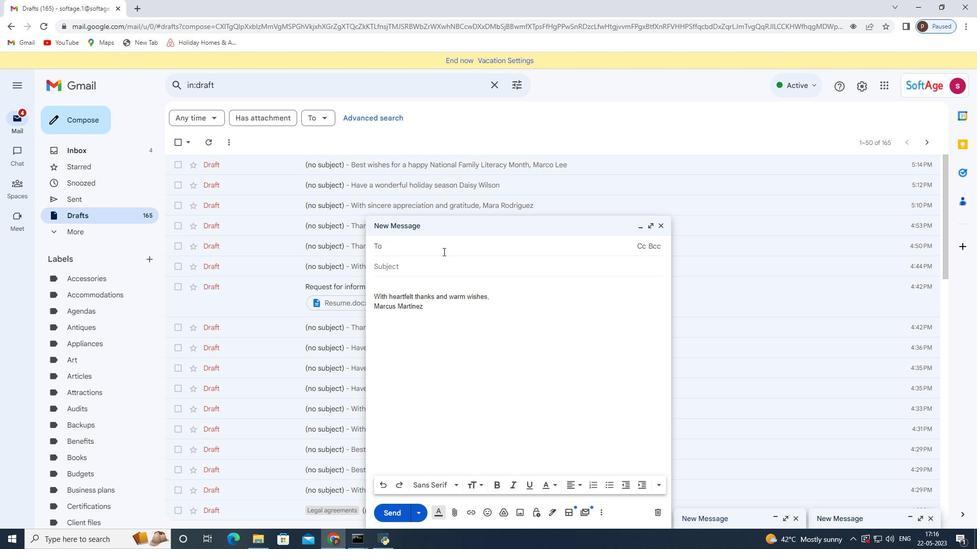 
Action: Key pressed softage.3<Key.shift>@softage.net
Screenshot: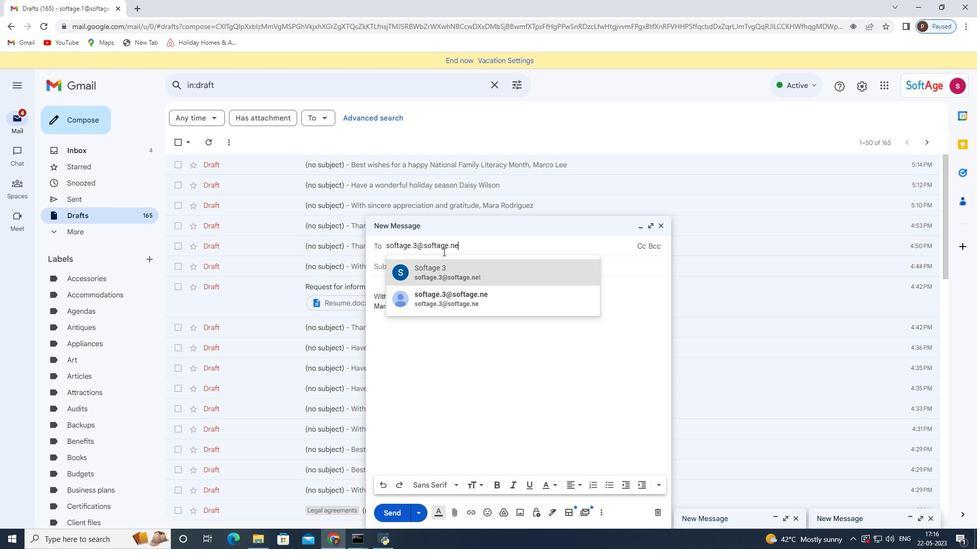 
Action: Mouse moved to (514, 272)
Screenshot: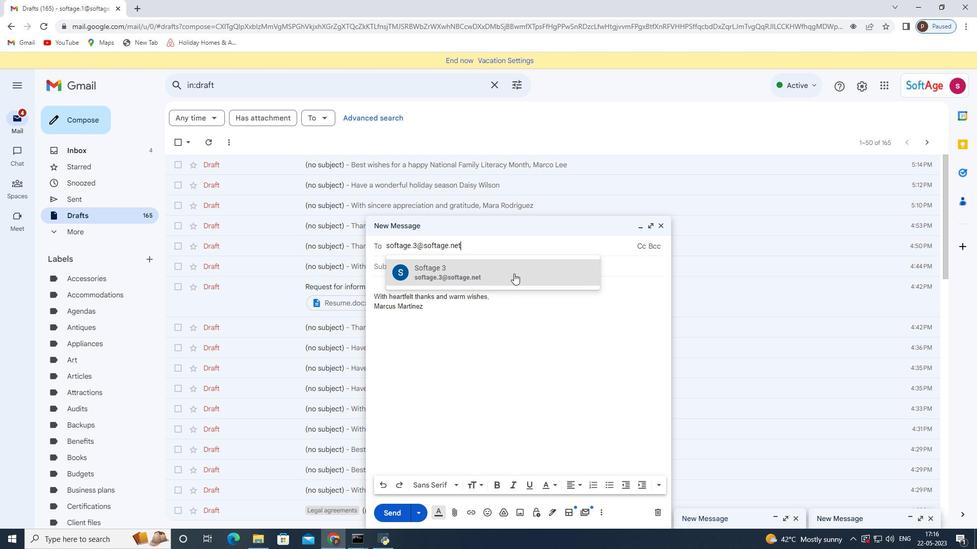 
Action: Mouse pressed left at (514, 272)
Screenshot: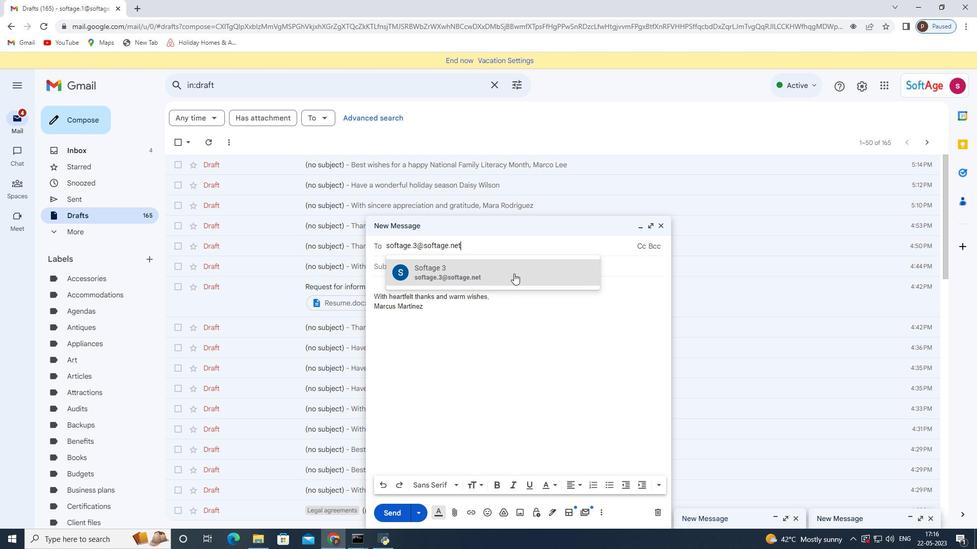 
Action: Mouse moved to (149, 257)
Screenshot: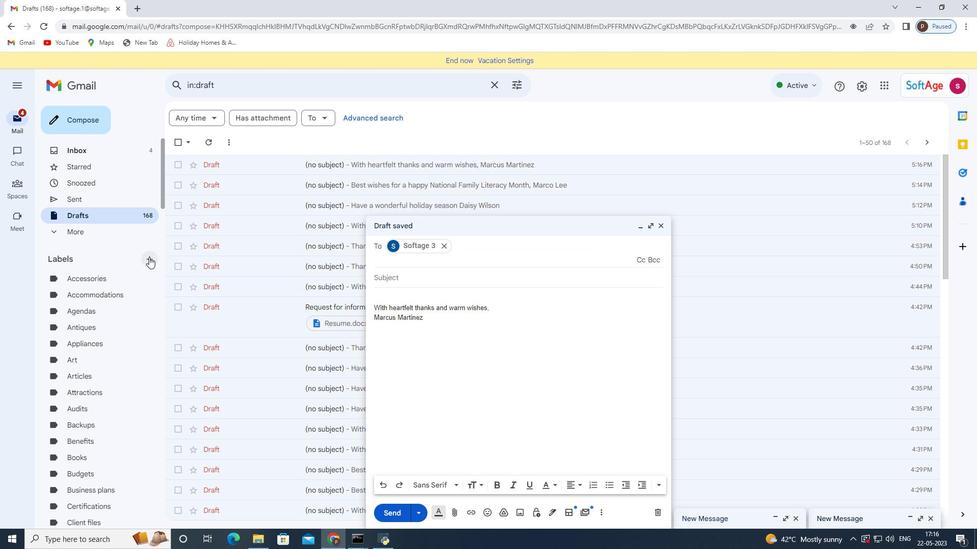 
Action: Mouse pressed left at (149, 257)
Screenshot: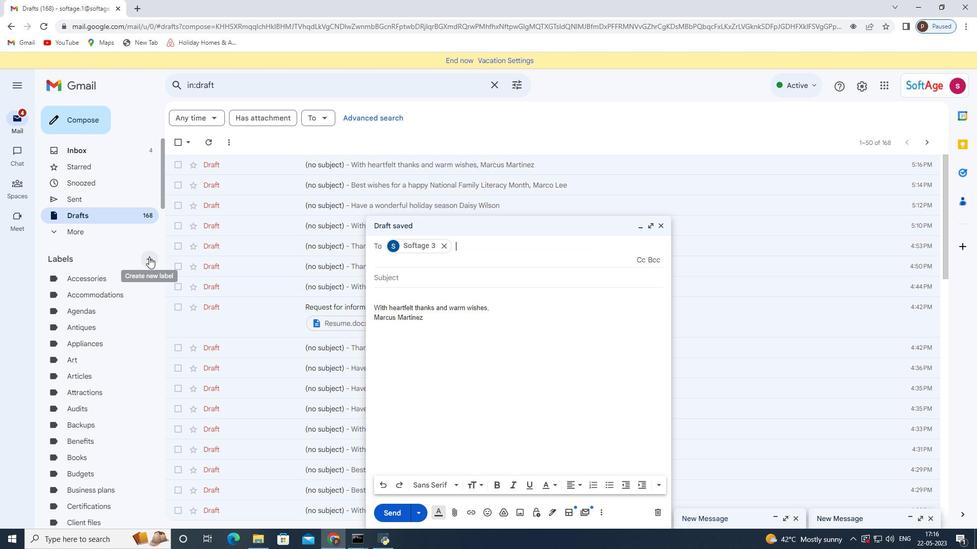 
Action: Mouse moved to (418, 282)
Screenshot: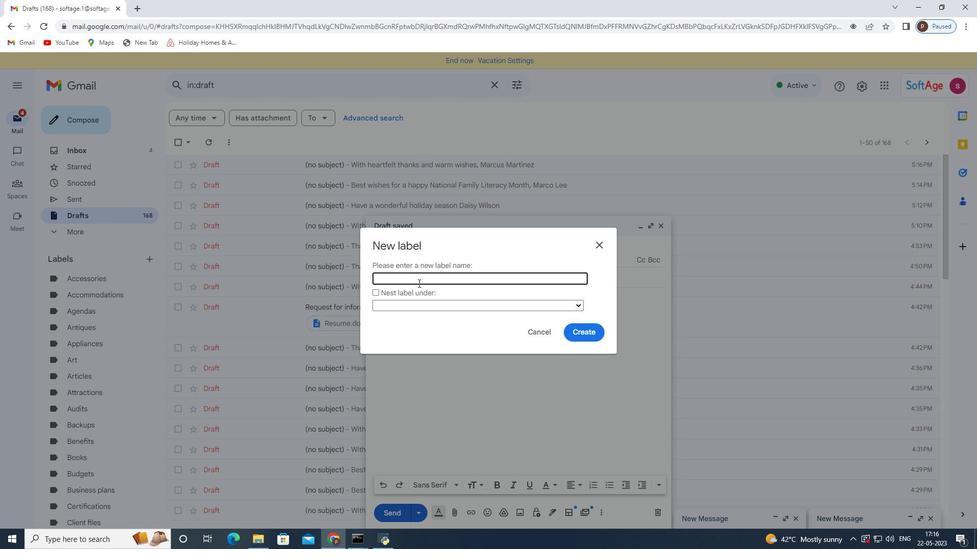 
Action: Mouse pressed left at (418, 282)
Screenshot: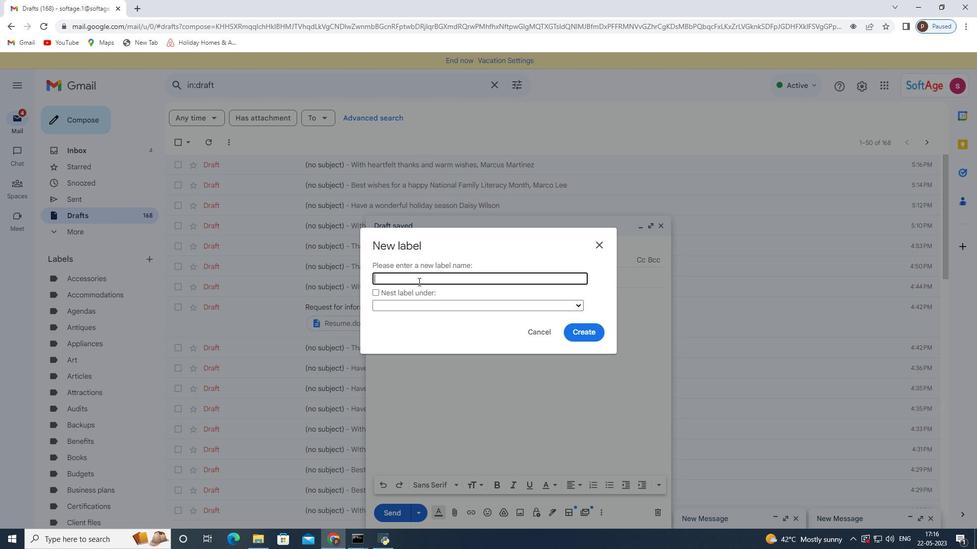 
Action: Key pressed <Key.shift>Consulting<Key.space>contracts
Screenshot: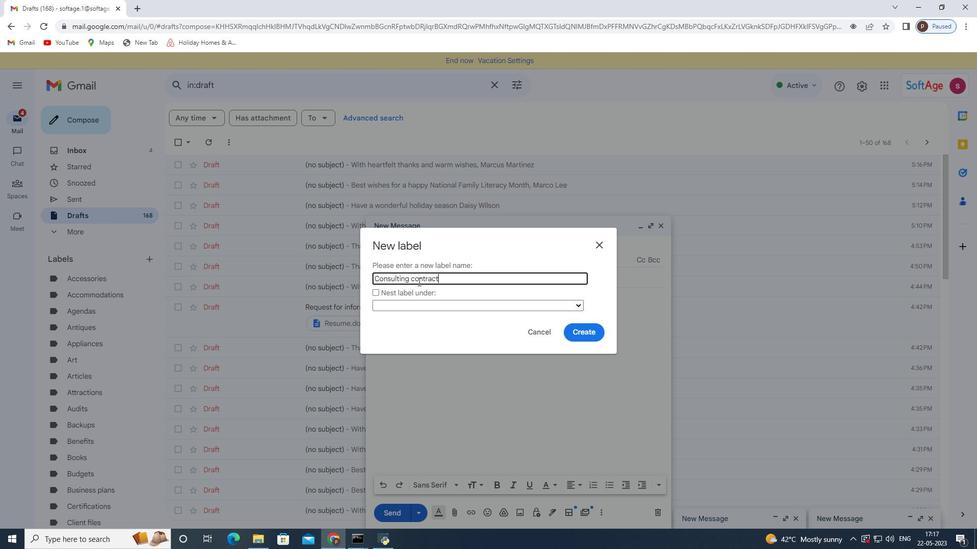 
Action: Mouse moved to (590, 336)
Screenshot: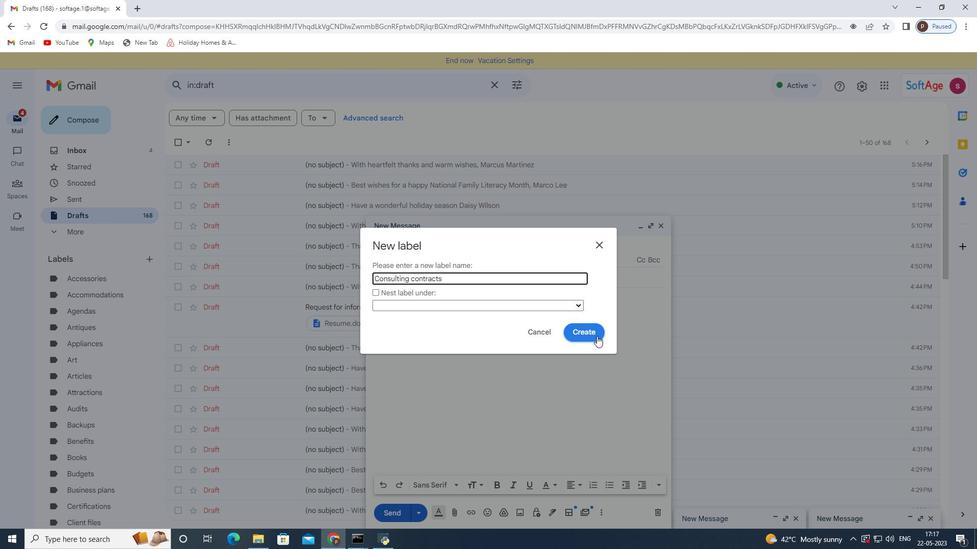 
Action: Mouse pressed left at (590, 336)
Screenshot: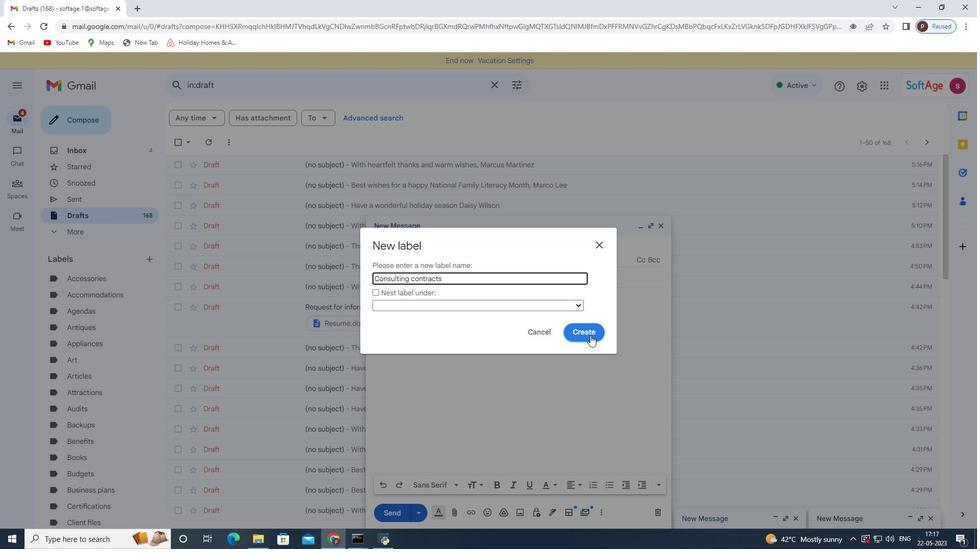 
Action: Mouse moved to (346, 355)
Screenshot: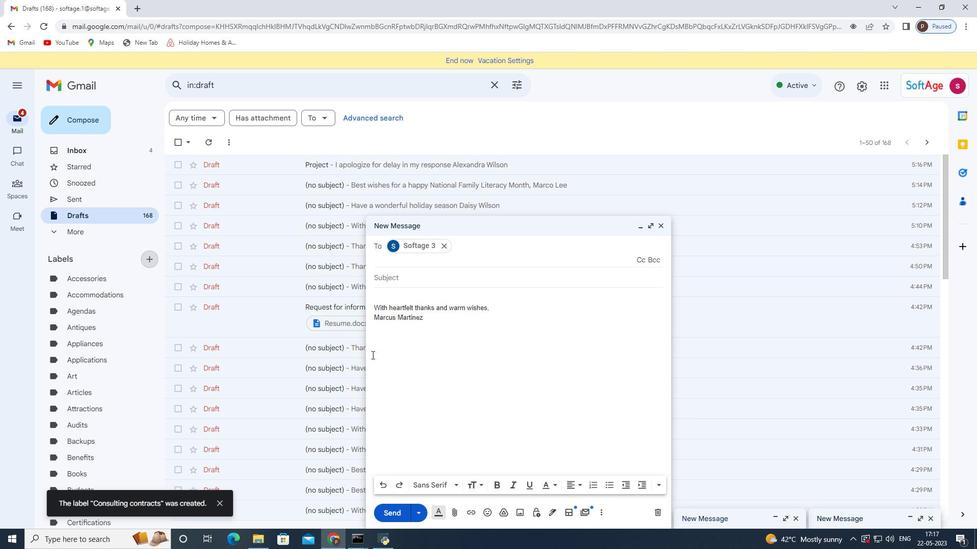 
